 Task: Reserve a 4-hour wine and painting party for a fun and artistic experience.
Action: Mouse pressed left at (594, 231)
Screenshot: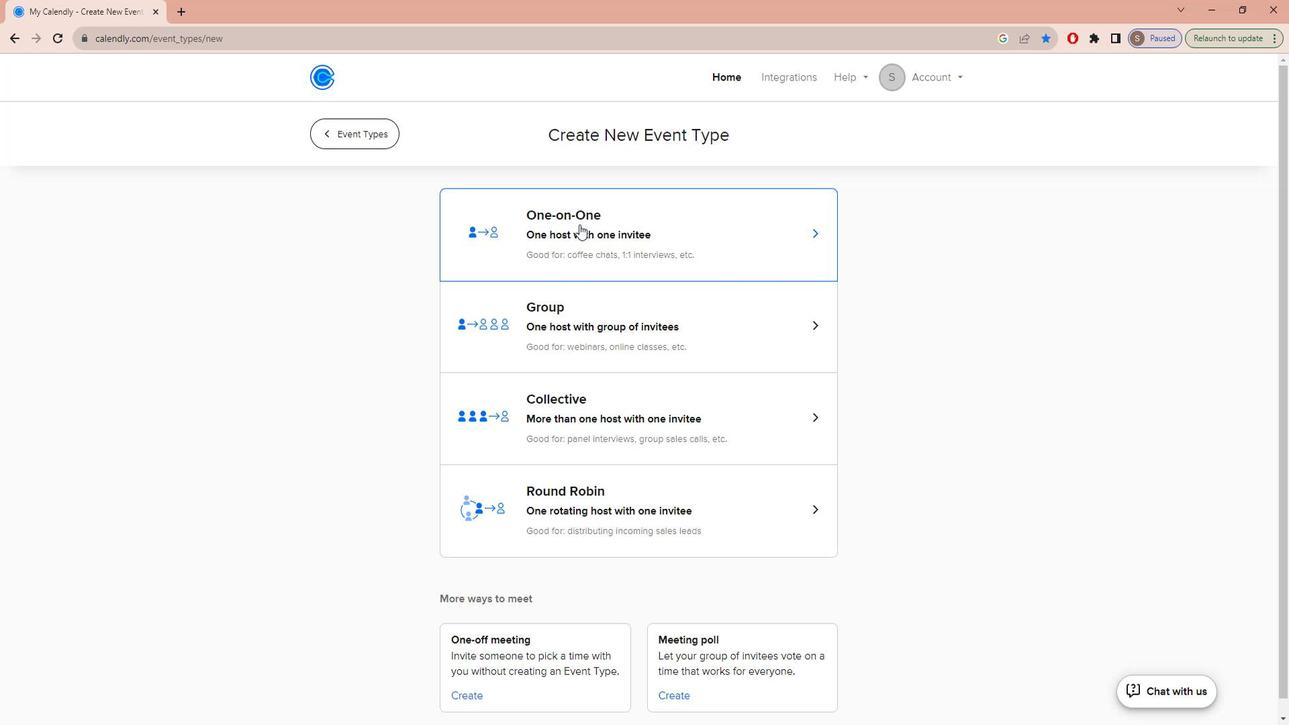 
Action: Key pressed w<Key.caps_lock>INE<Key.space>AND<Key.space>P<Key.caps_lock><Key.backspace>p<Key.caps_lock>AINTING<Key.space><Key.caps_lock>p<Key.caps_lock>ARTY<Key.space>
Screenshot: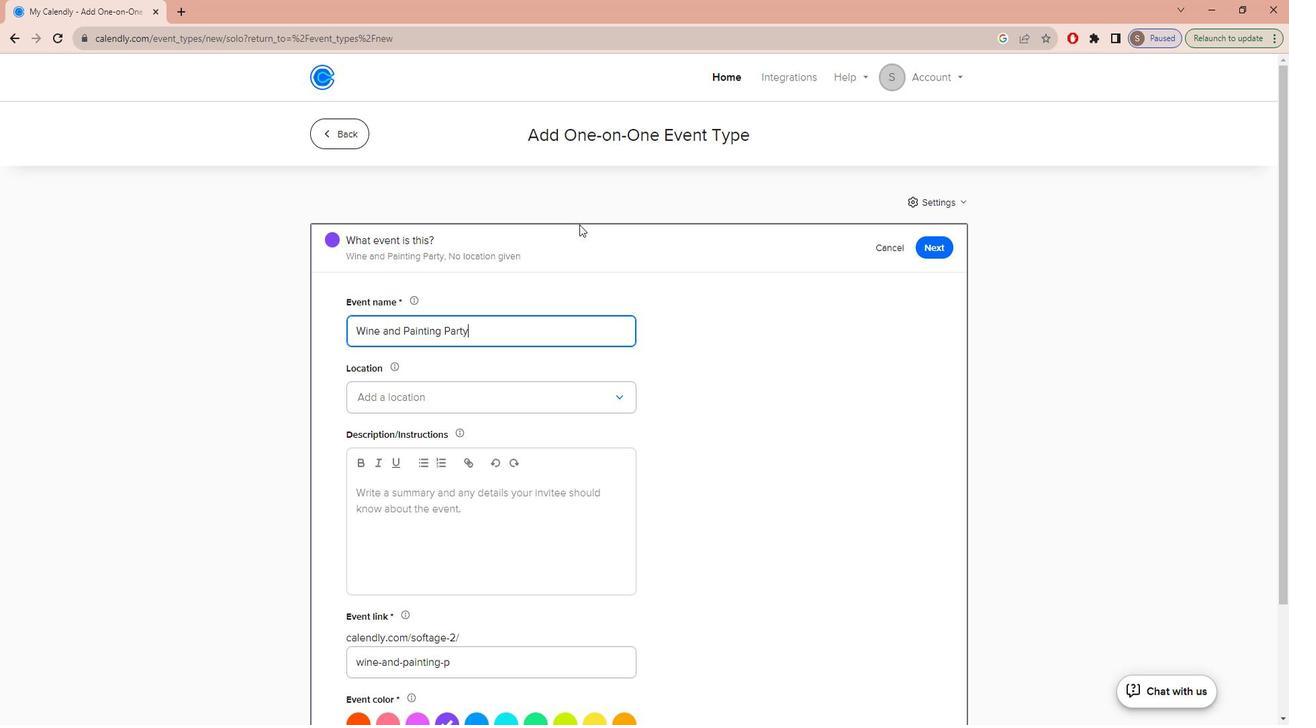 
Action: Mouse moved to (546, 395)
Screenshot: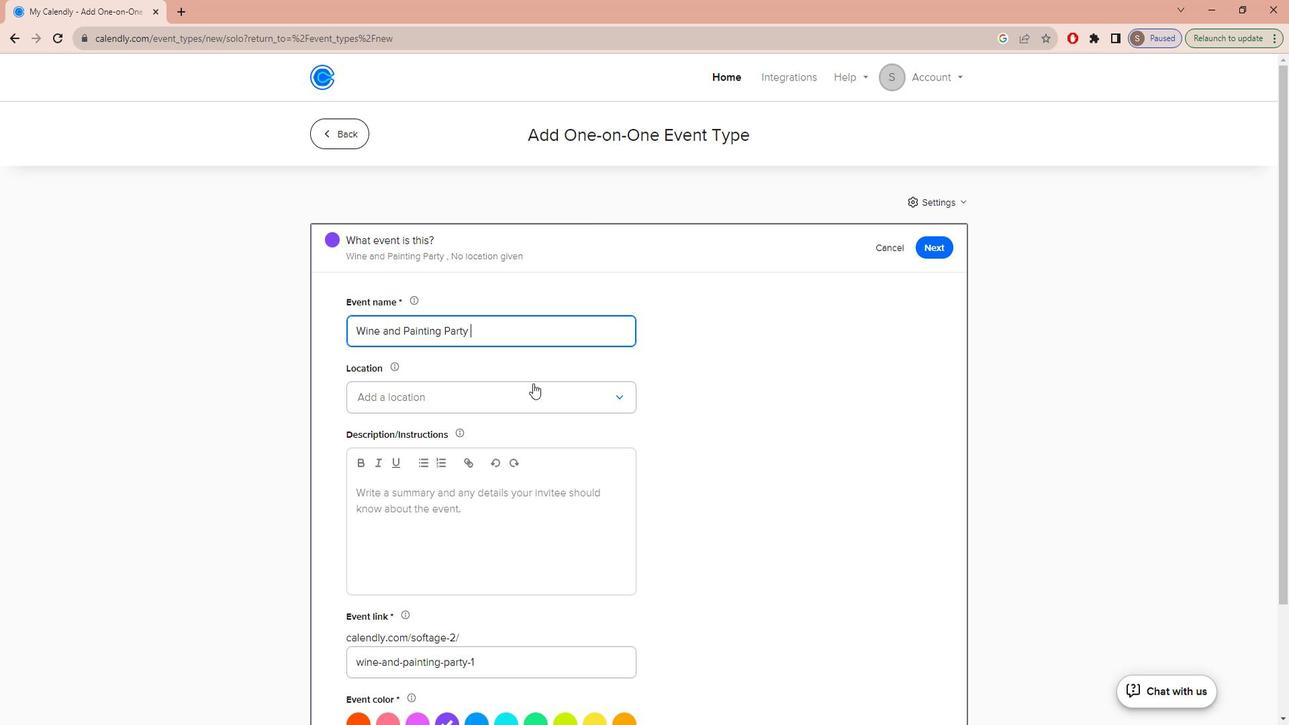 
Action: Mouse pressed left at (546, 395)
Screenshot: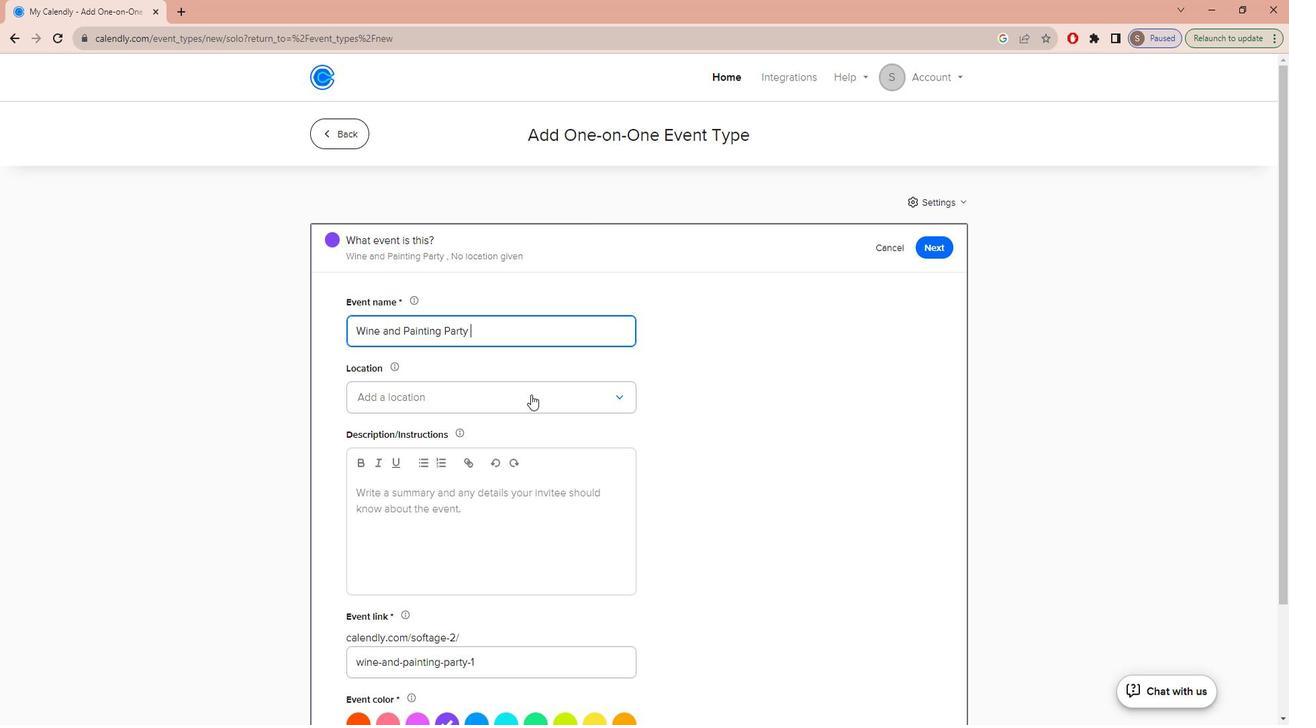
Action: Mouse moved to (539, 437)
Screenshot: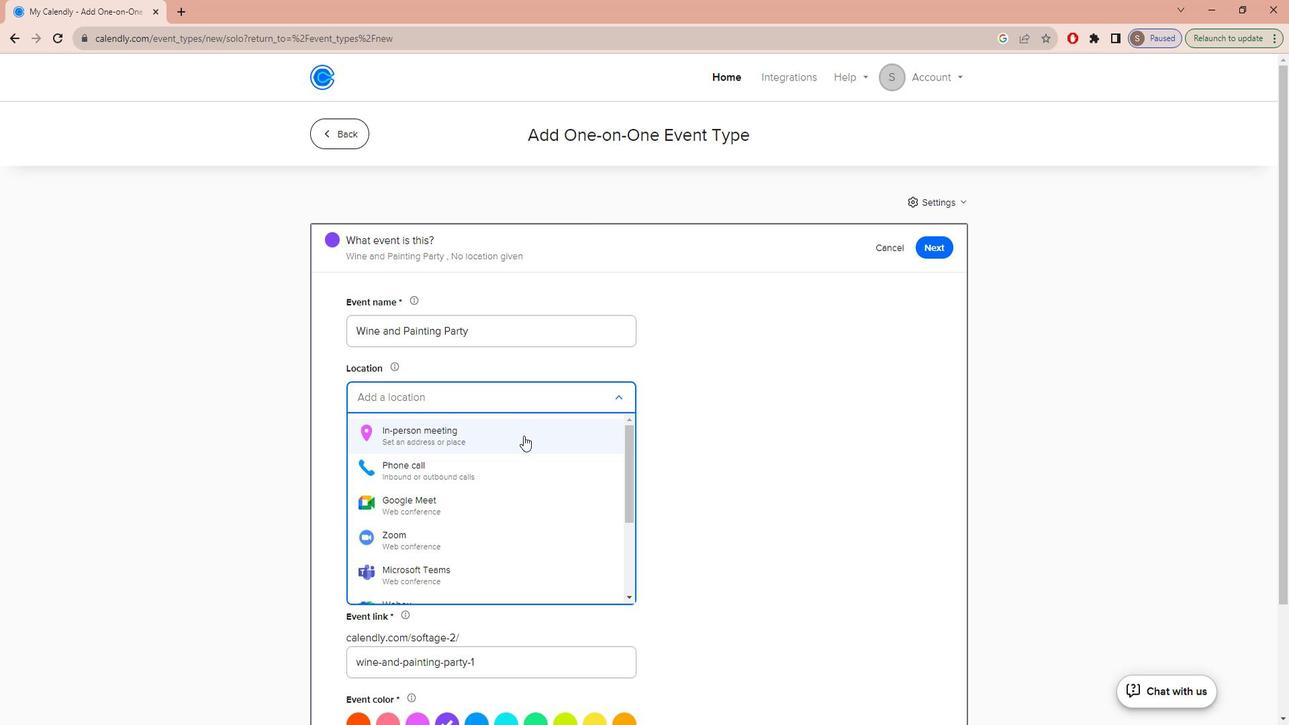 
Action: Mouse pressed left at (539, 437)
Screenshot: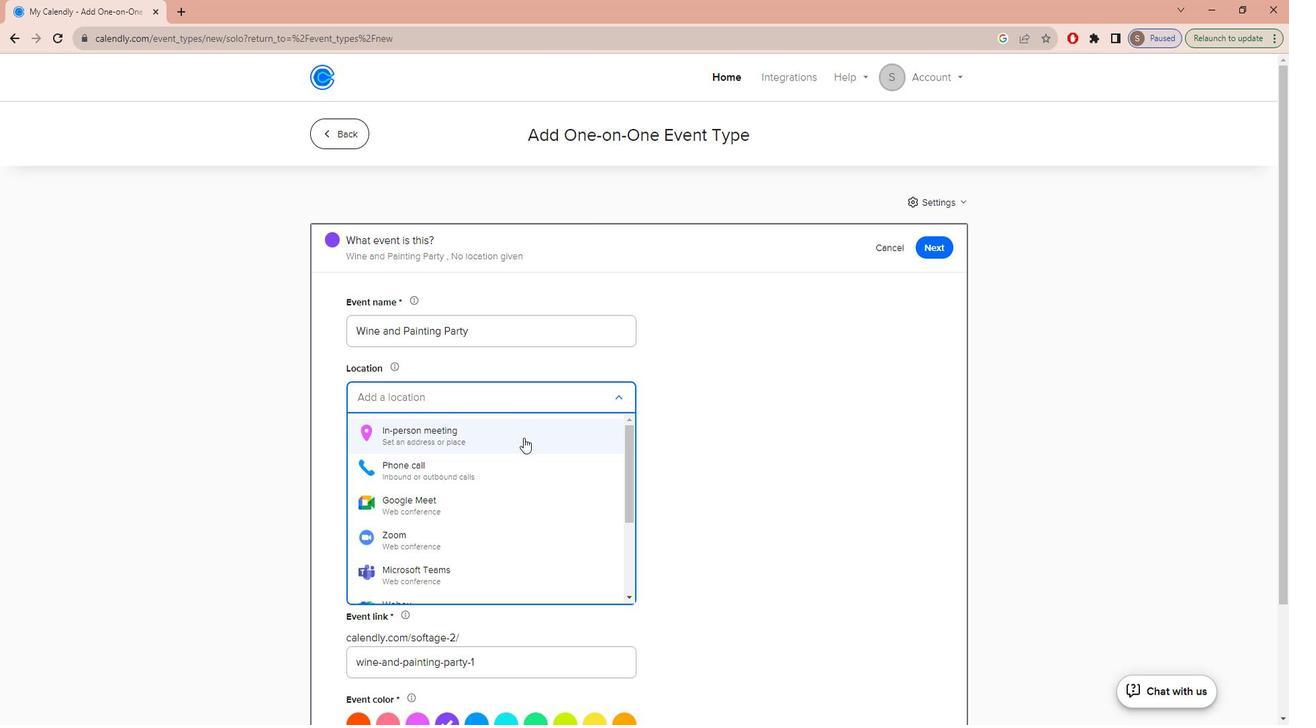 
Action: Mouse moved to (576, 247)
Screenshot: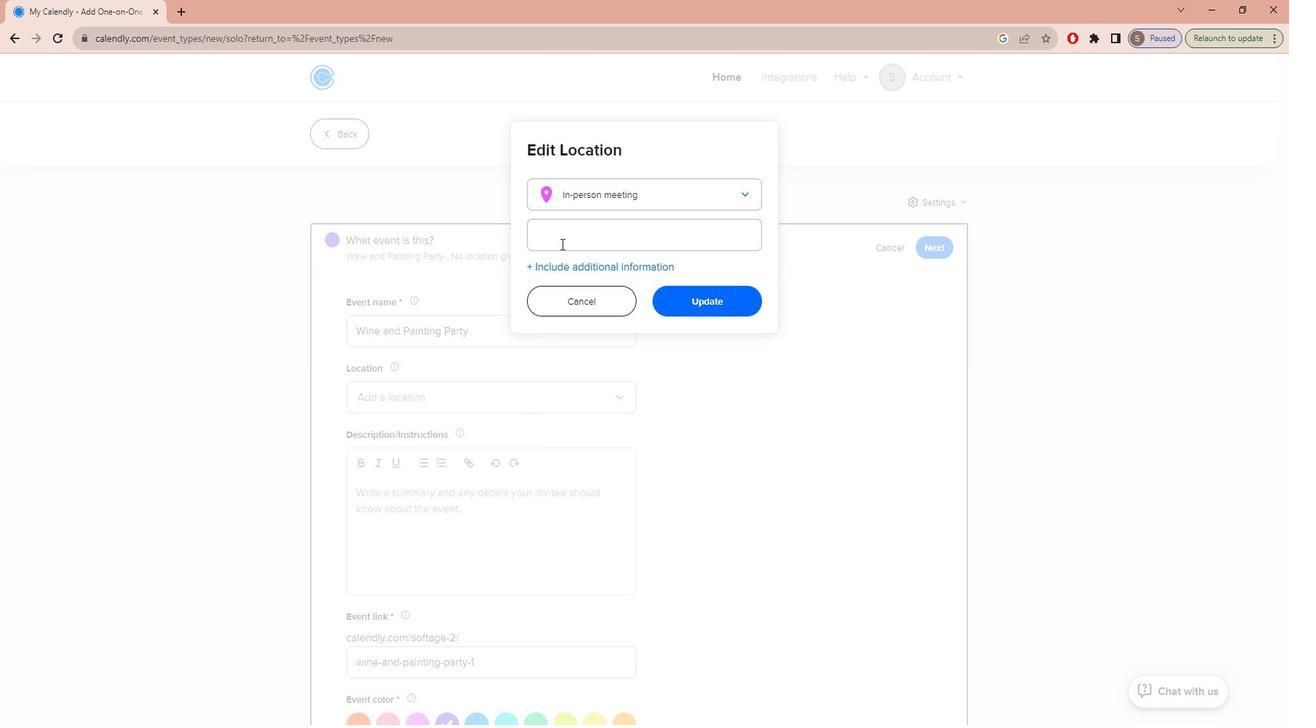 
Action: Mouse pressed left at (576, 247)
Screenshot: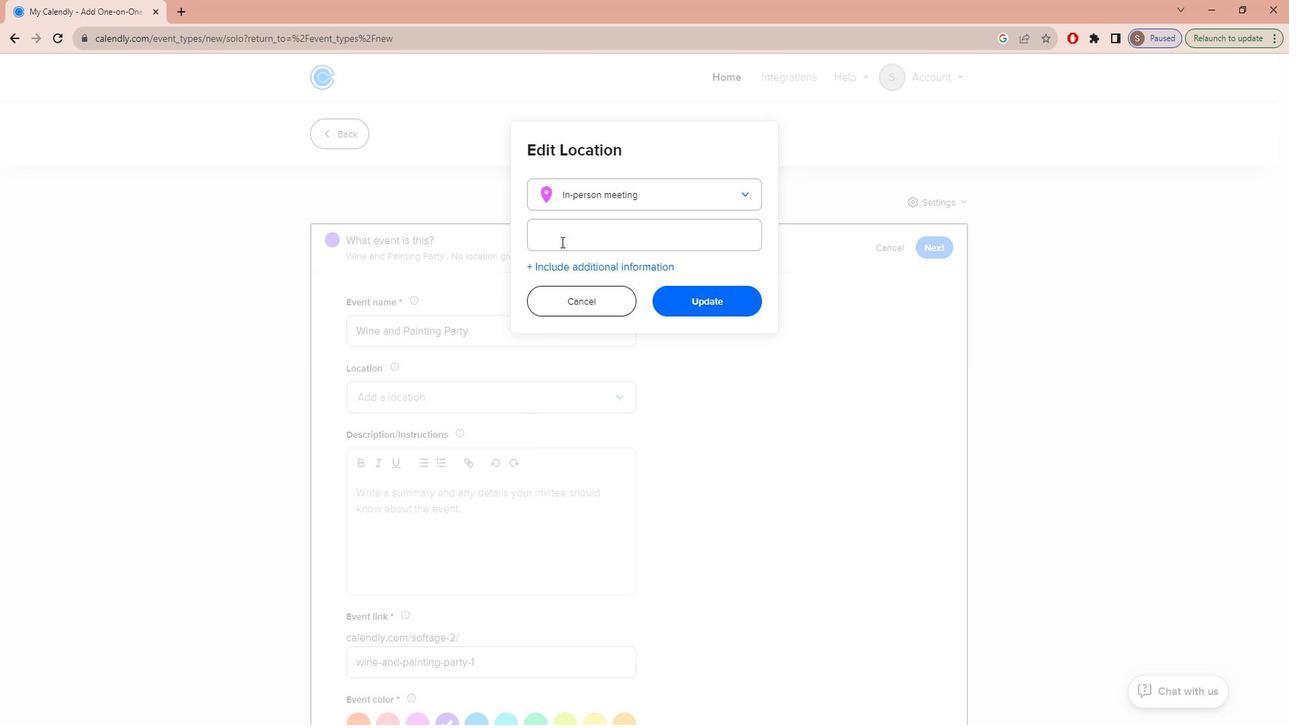 
Action: Key pressed <Key.caps_lock>m<Key.caps_lock>USCLE<Key.space><Key.caps_lock>s<Key.caps_lock>HOALS<Key.space><Key.caps_lock>s<Key.caps_lock>OUND<Key.space><Key.caps_lock>s<Key.caps_lock>TUDIO,<Key.space><Key.caps_lock>a<Key.caps_lock>LABAMA,<Key.space><Key.caps_lock>usa
Screenshot: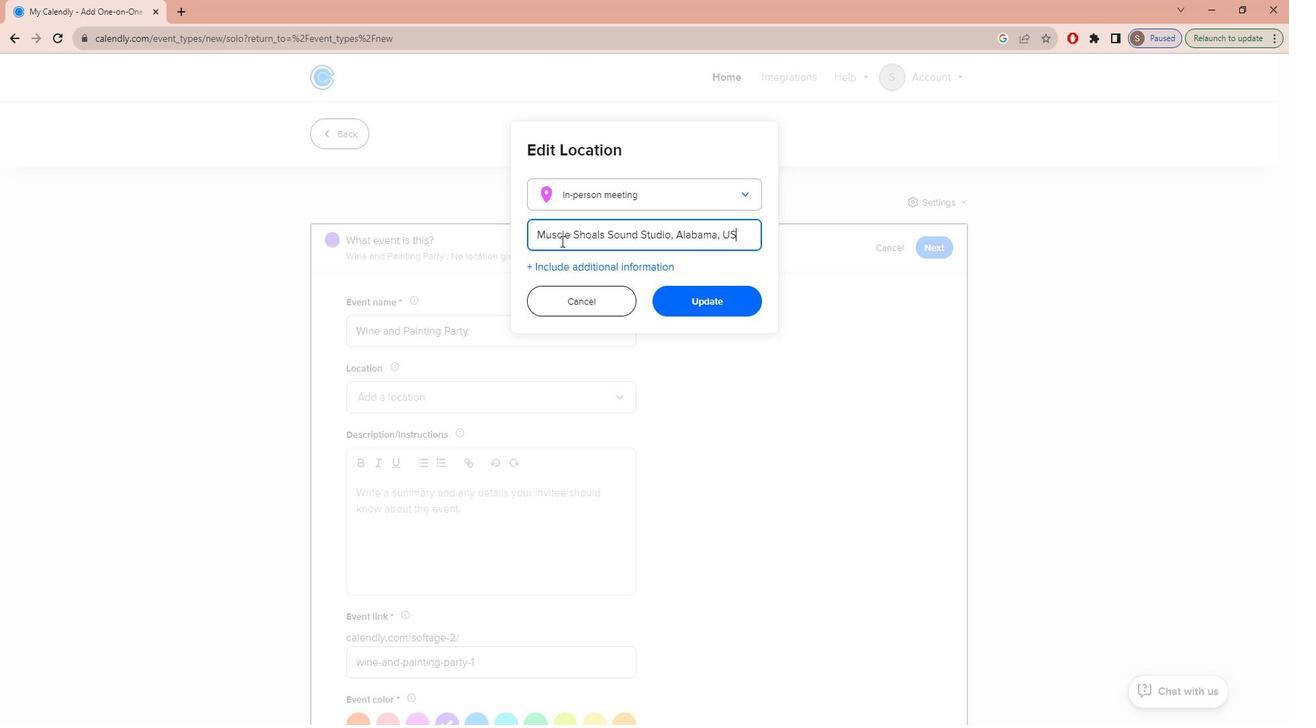 
Action: Mouse moved to (739, 305)
Screenshot: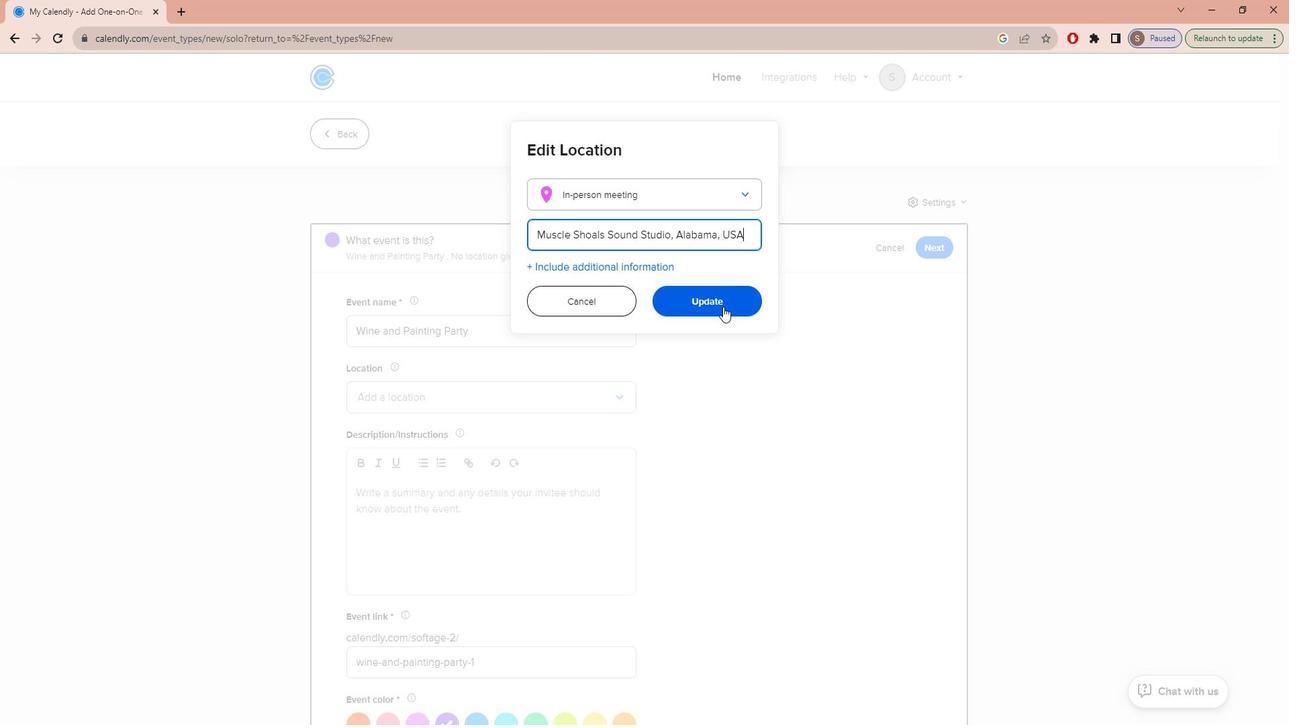 
Action: Mouse pressed left at (739, 305)
Screenshot: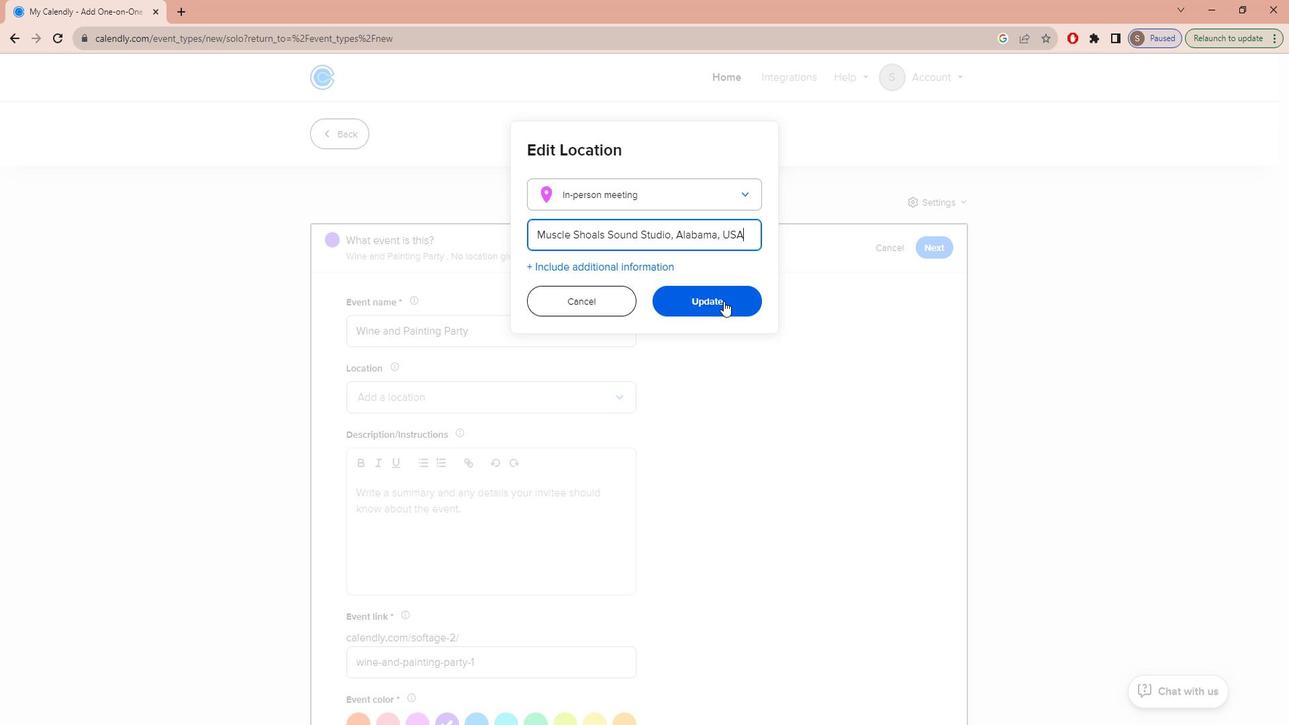 
Action: Mouse moved to (519, 540)
Screenshot: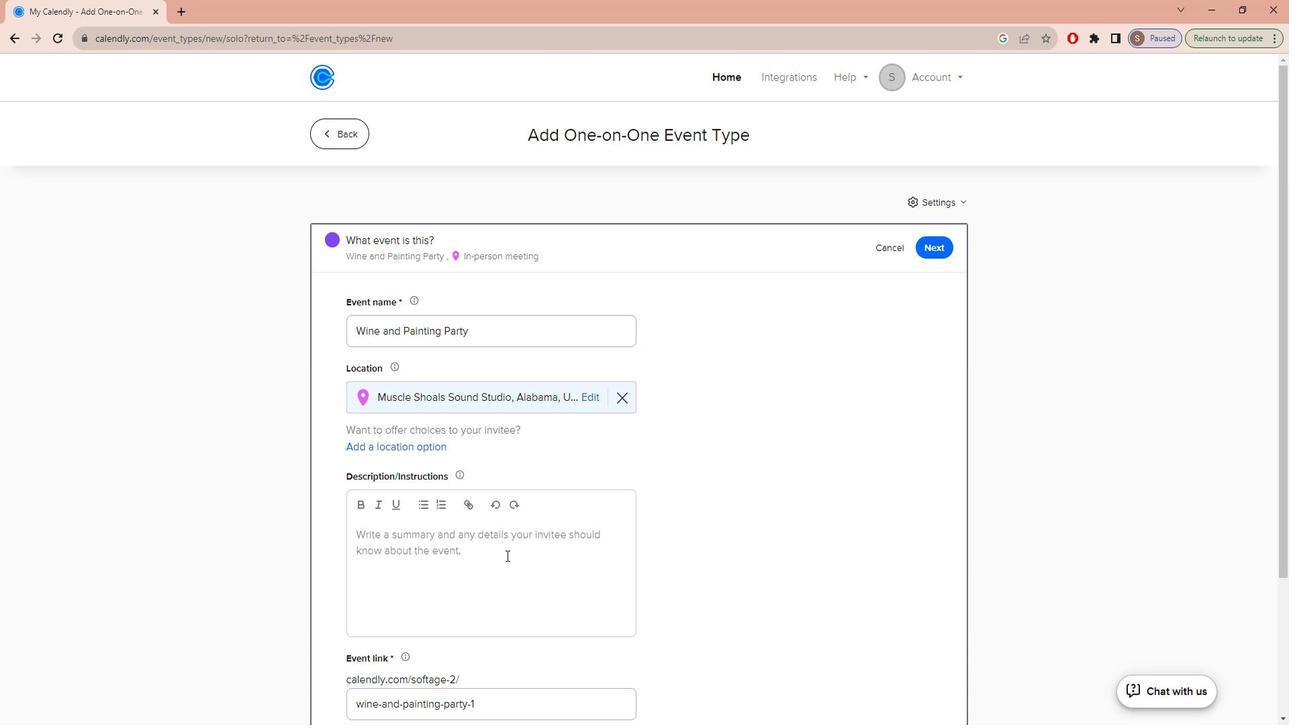 
Action: Mouse pressed left at (519, 540)
Screenshot: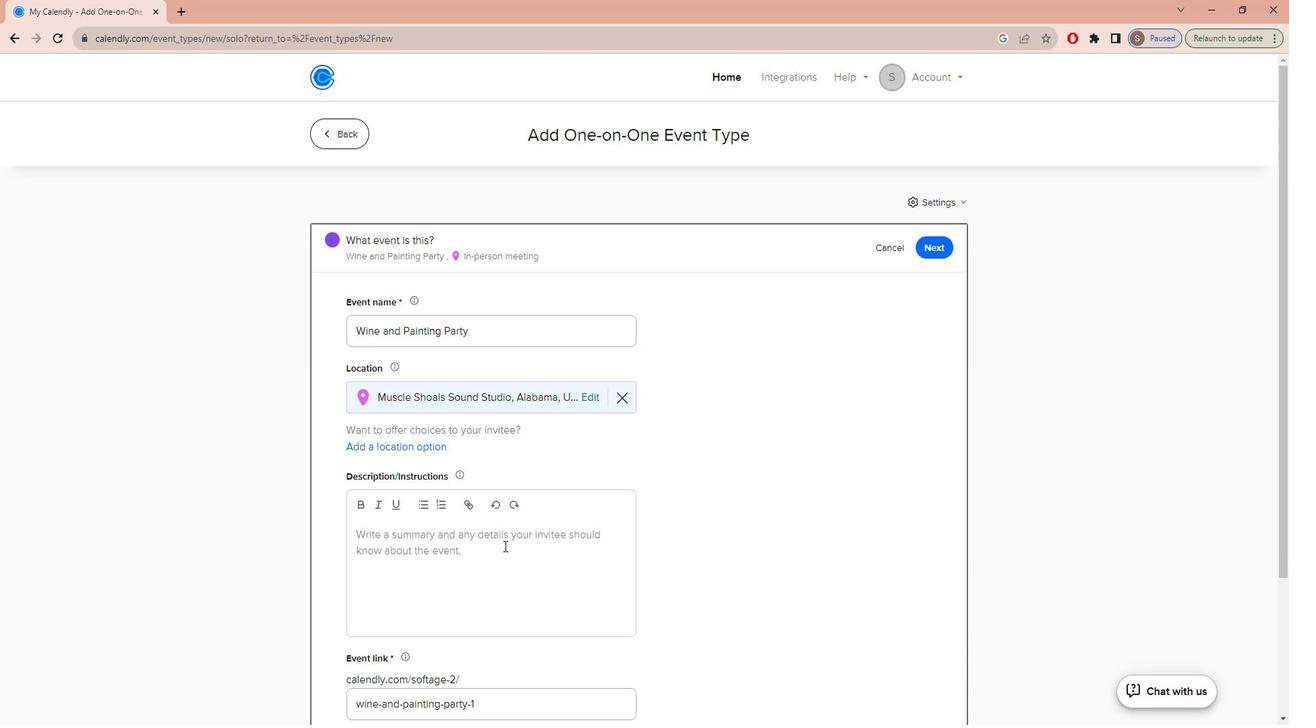 
Action: Key pressed <Key.caps_lock>J<Key.caps_lock>oi<Key.space><Key.backspace><Key.backspace><Key.backspace><Key.backspace>j<Key.caps_lock>OIN<Key.space>US<Key.space>FOR<Key.space>A<Key.space>FUN<Key.space>AND<Key.space>ARTISTIC<Key.space>EXPERIENCE<Key.space>AT<Key.space>OUR<Key.space><Key.caps_lock>w<Key.caps_lock>INE<Key.space>AND<Key.space><Key.caps_lock>p<Key.caps_lock>AINTING<Key.space><Key.caps_lock>p<Key.caps_lock>ARTY<Key.shift>!<Key.space><Key.caps_lock>u<Key.caps_lock>NLEASH<Key.space>YOUR<Key.space>CREATIVITY<Key.space>WHILE<Key.space>SIPPING<Key.space>ON<Key.space>DELICIOUS<Key.space>WINE<Key.space>AND<Key.space>CREATIVITY<Key.space>YU<Key.backspace>OUR<Key.space>OWN<Key.space>MASTERPIECE.<Key.space><Key.caps_lock>n<Key.caps_lock>O<Key.space>PRIOR<Key.space>PAINTING<Key.space>EXPERIENCE<Key.space>IS<Key.space>NECESSARY,<Key.space>AS<Key.space>OUR<Key.space>TALENTED<Key.space>INSTRUCTOR<Key.space>WILL<Key.space>GUIDE<Key.space>YOU<Key.space>THROUGH<Key.space>THE<Key.space>PROCESS<Key.space>STEP<Key.space>BY<Key.space>STEP.<Key.space>
Screenshot: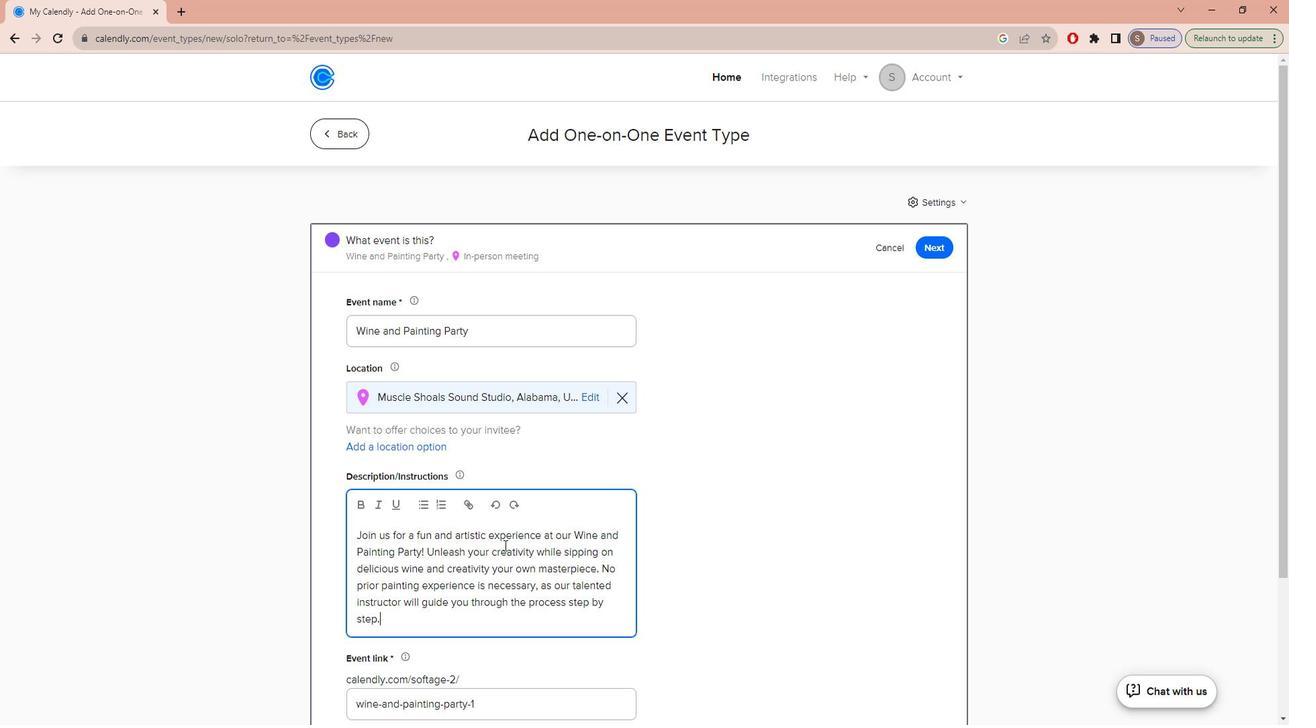 
Action: Mouse moved to (720, 632)
Screenshot: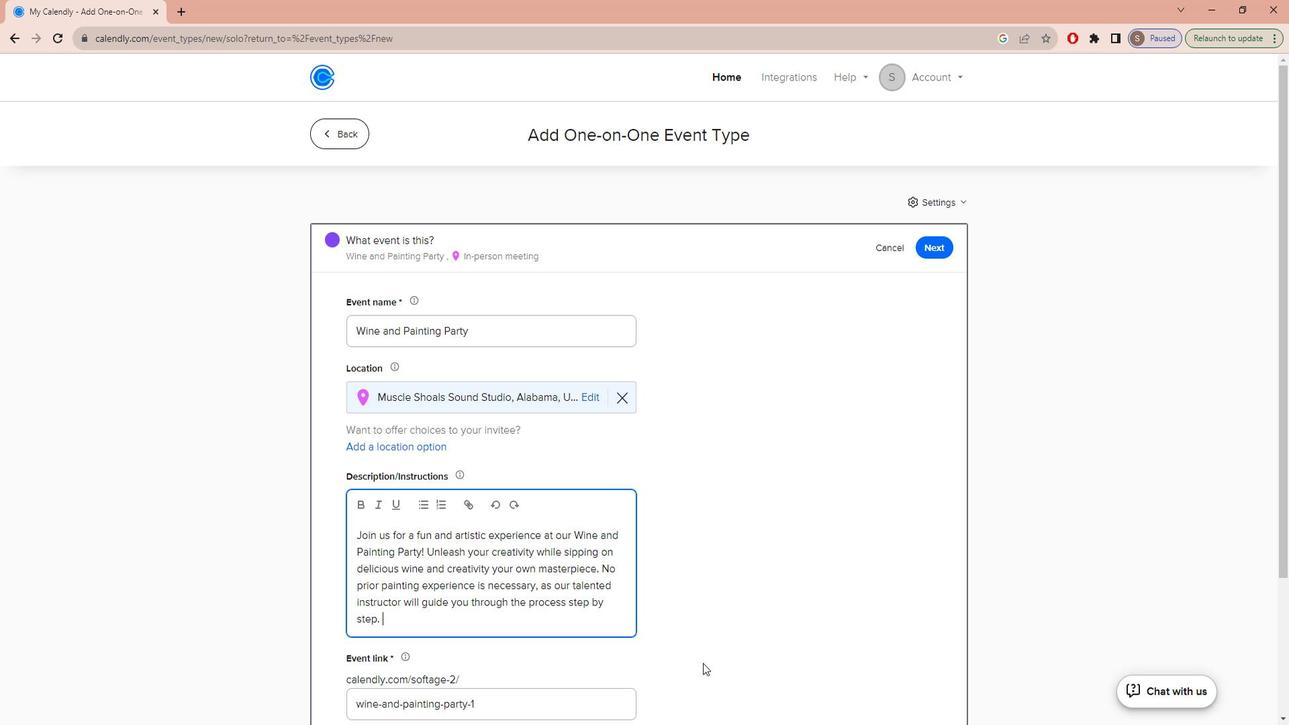 
Action: Mouse scrolled (720, 631) with delta (0, 0)
Screenshot: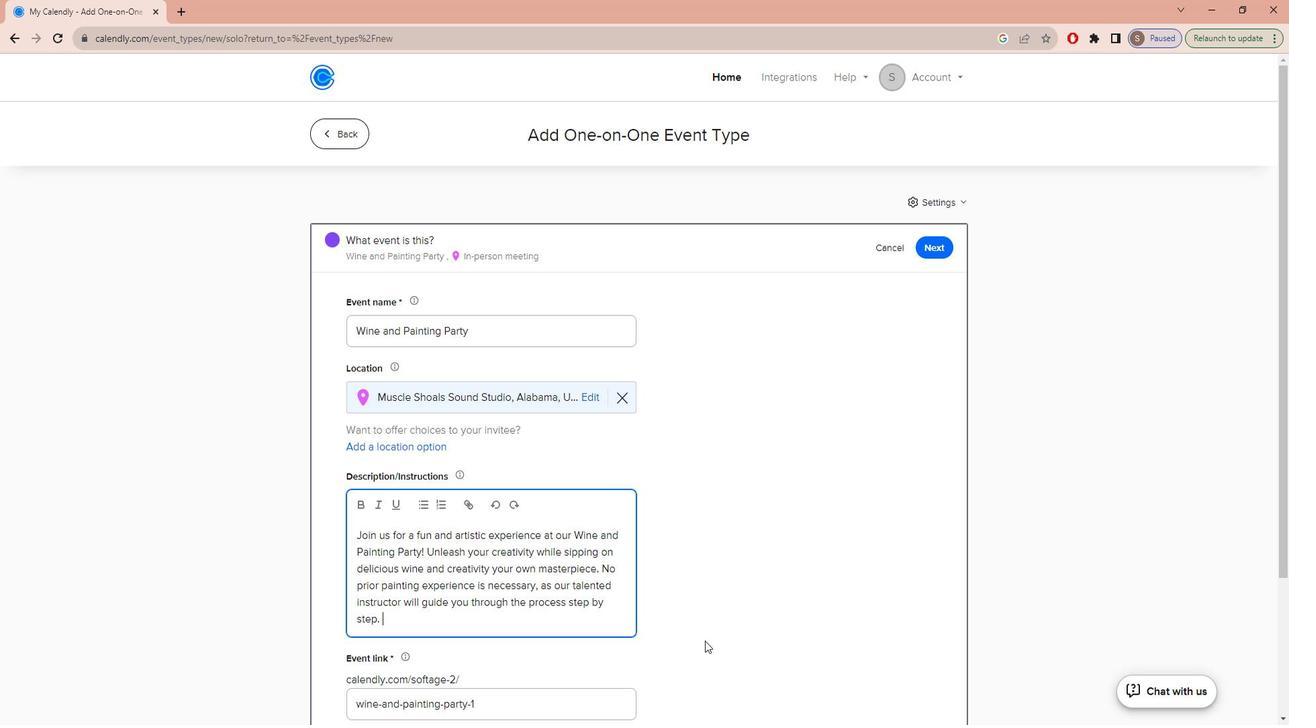 
Action: Mouse scrolled (720, 631) with delta (0, 0)
Screenshot: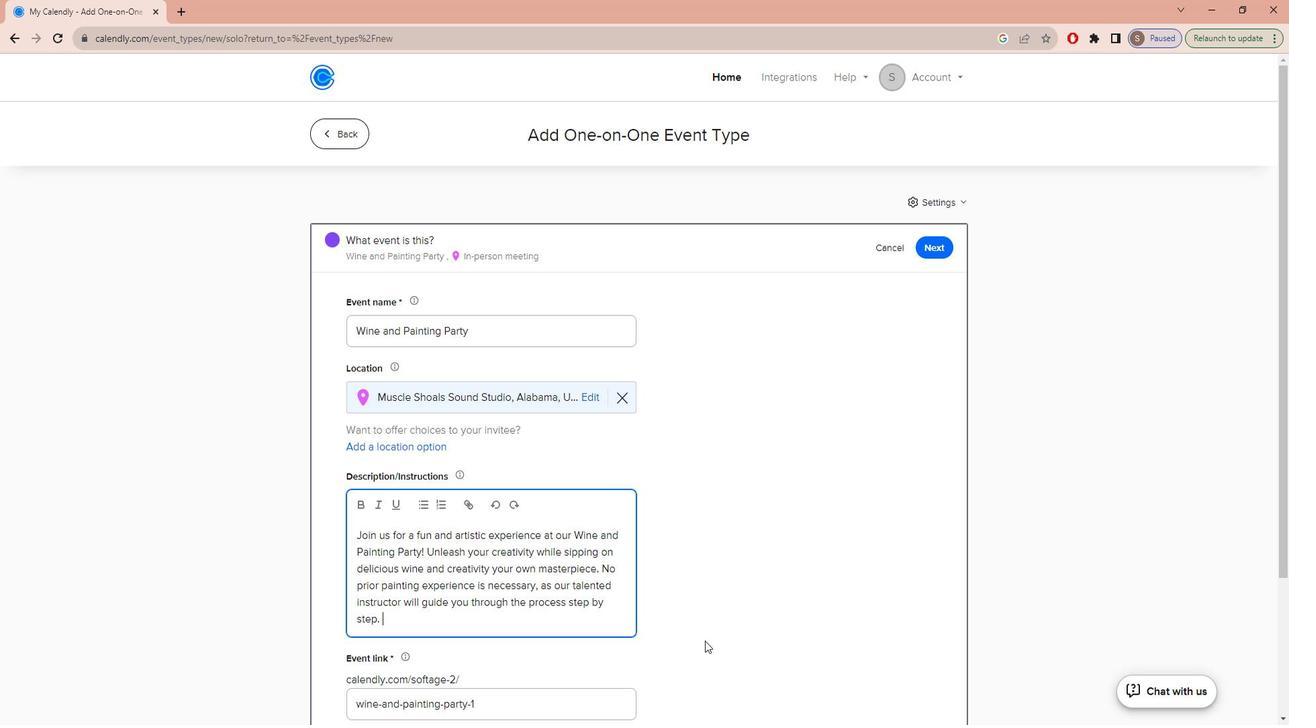 
Action: Mouse scrolled (720, 631) with delta (0, 0)
Screenshot: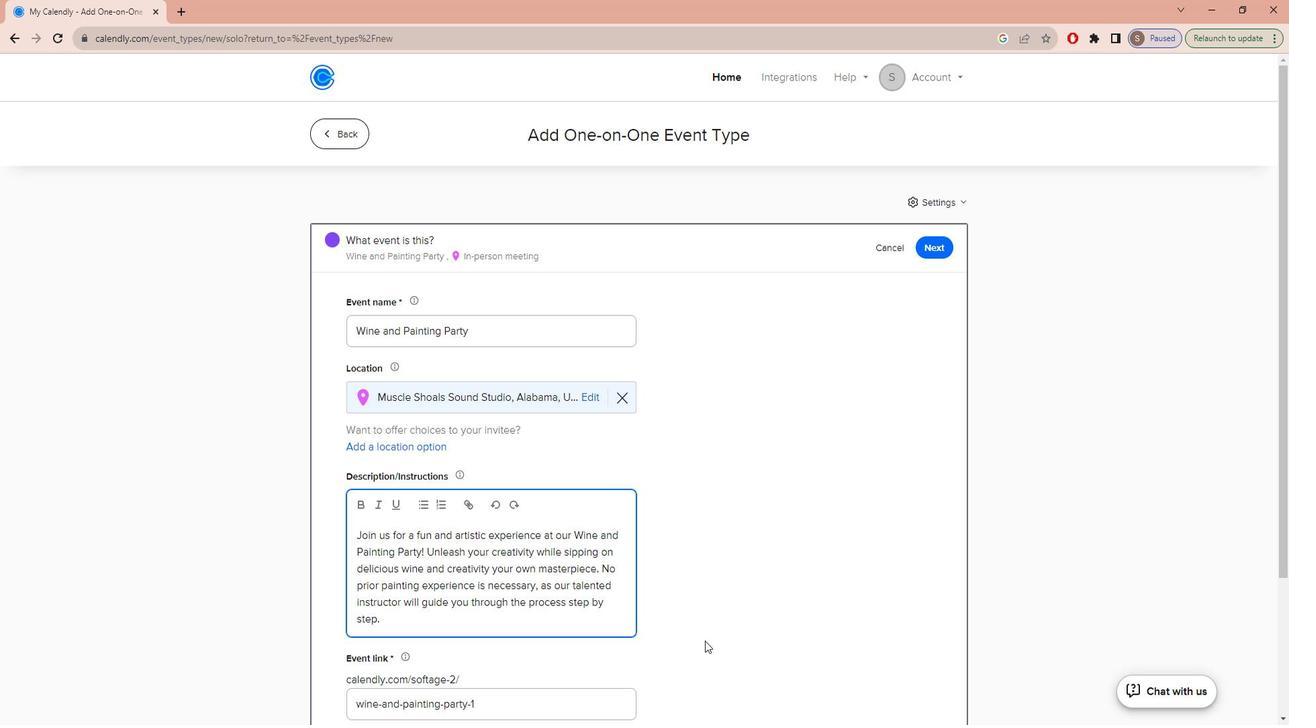 
Action: Mouse scrolled (720, 631) with delta (0, 0)
Screenshot: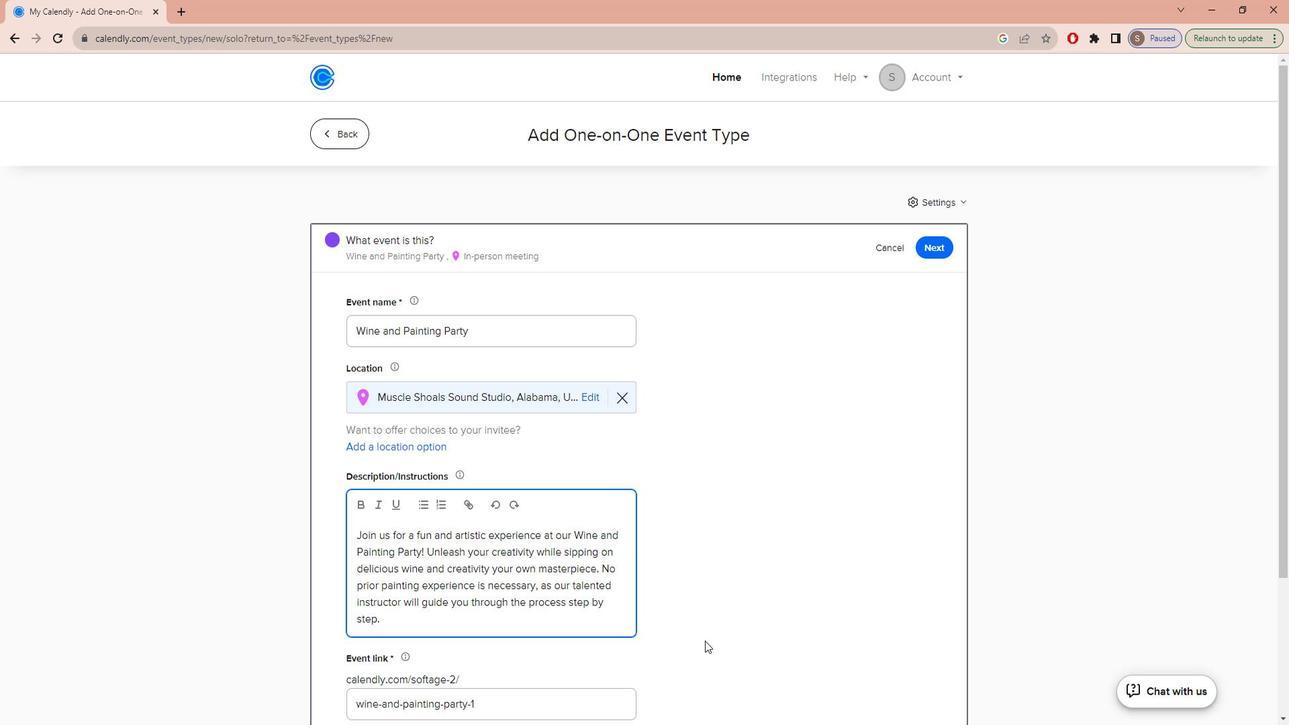 
Action: Mouse scrolled (720, 631) with delta (0, 0)
Screenshot: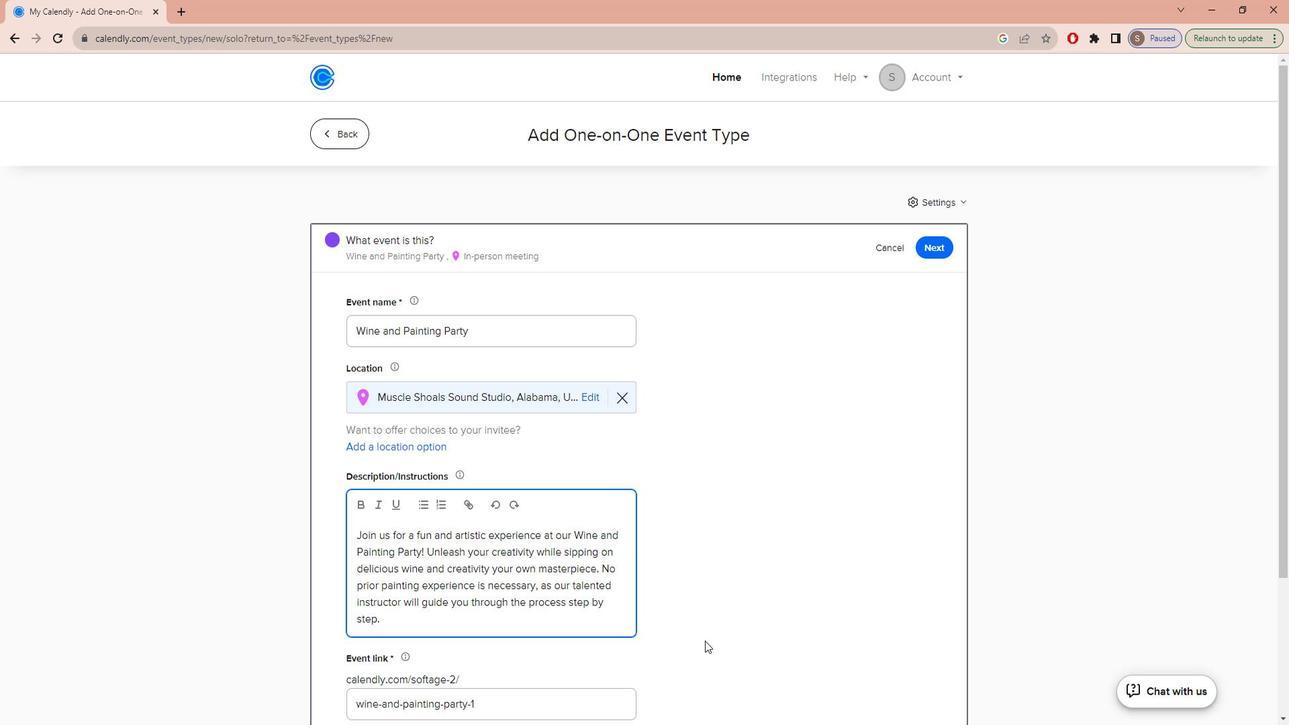 
Action: Mouse scrolled (720, 631) with delta (0, 0)
Screenshot: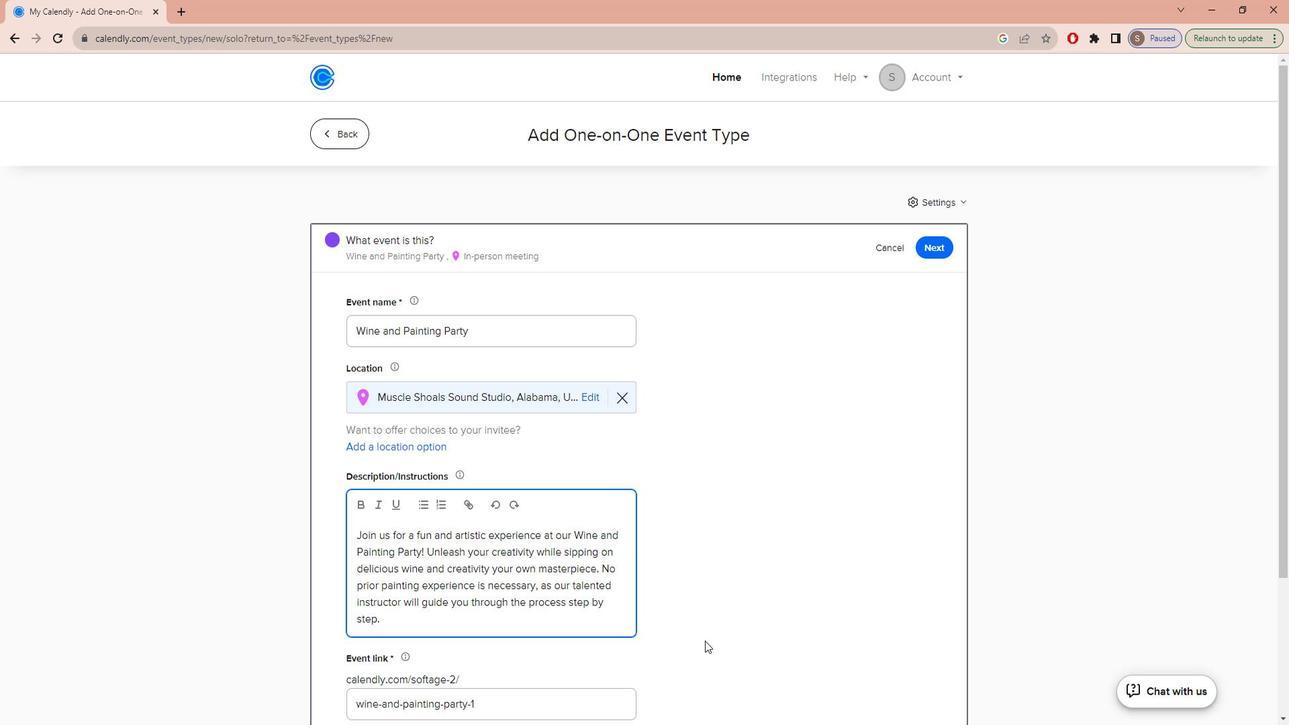 
Action: Mouse moved to (545, 584)
Screenshot: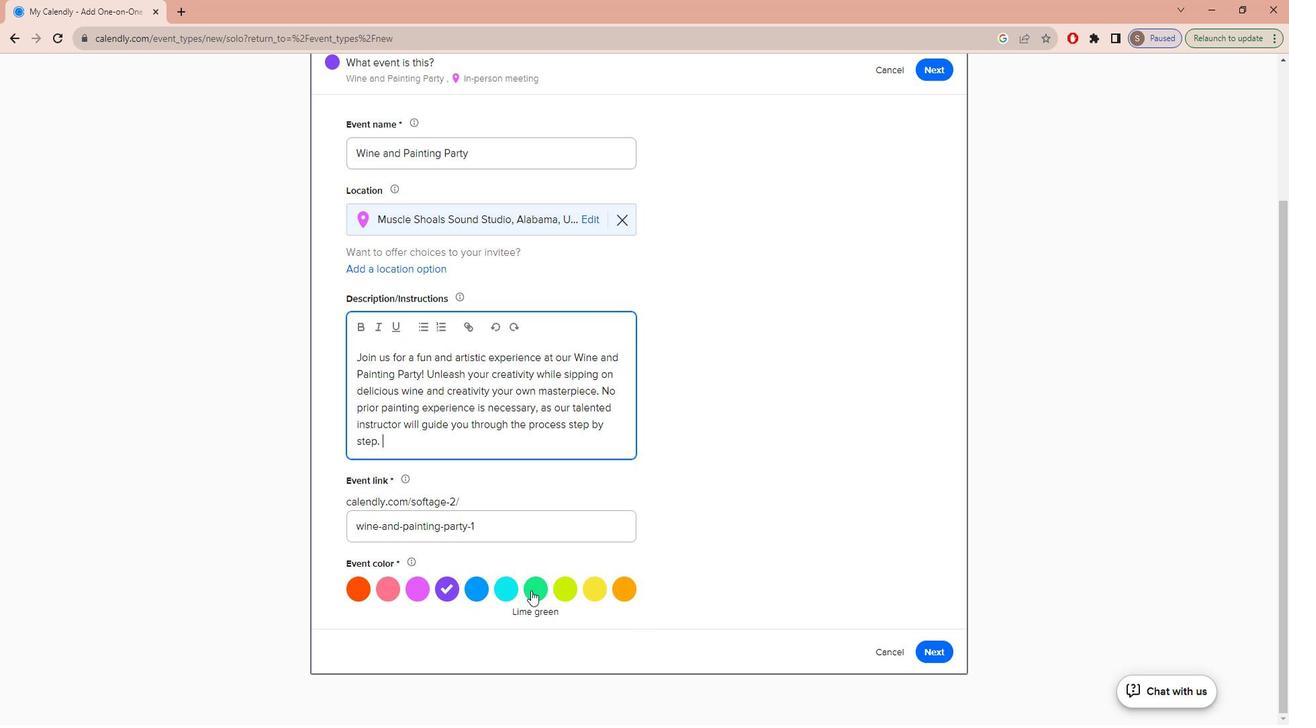 
Action: Mouse pressed left at (545, 584)
Screenshot: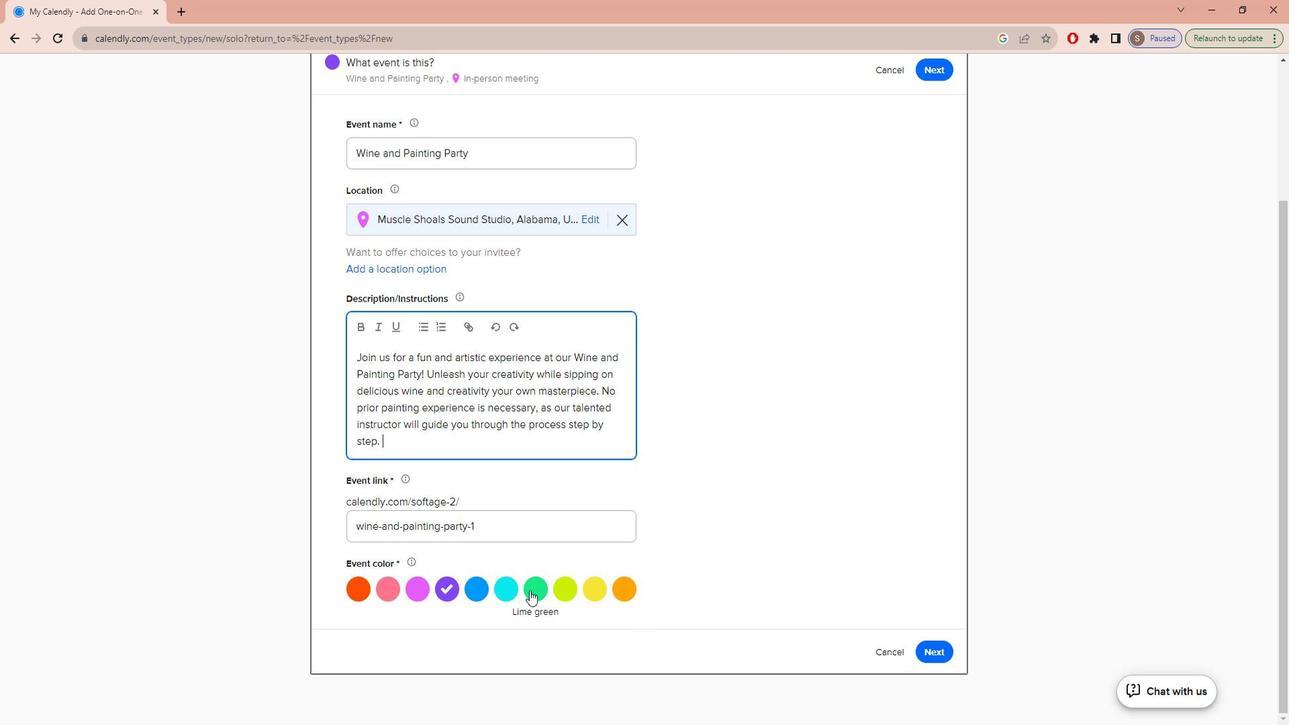 
Action: Mouse moved to (948, 643)
Screenshot: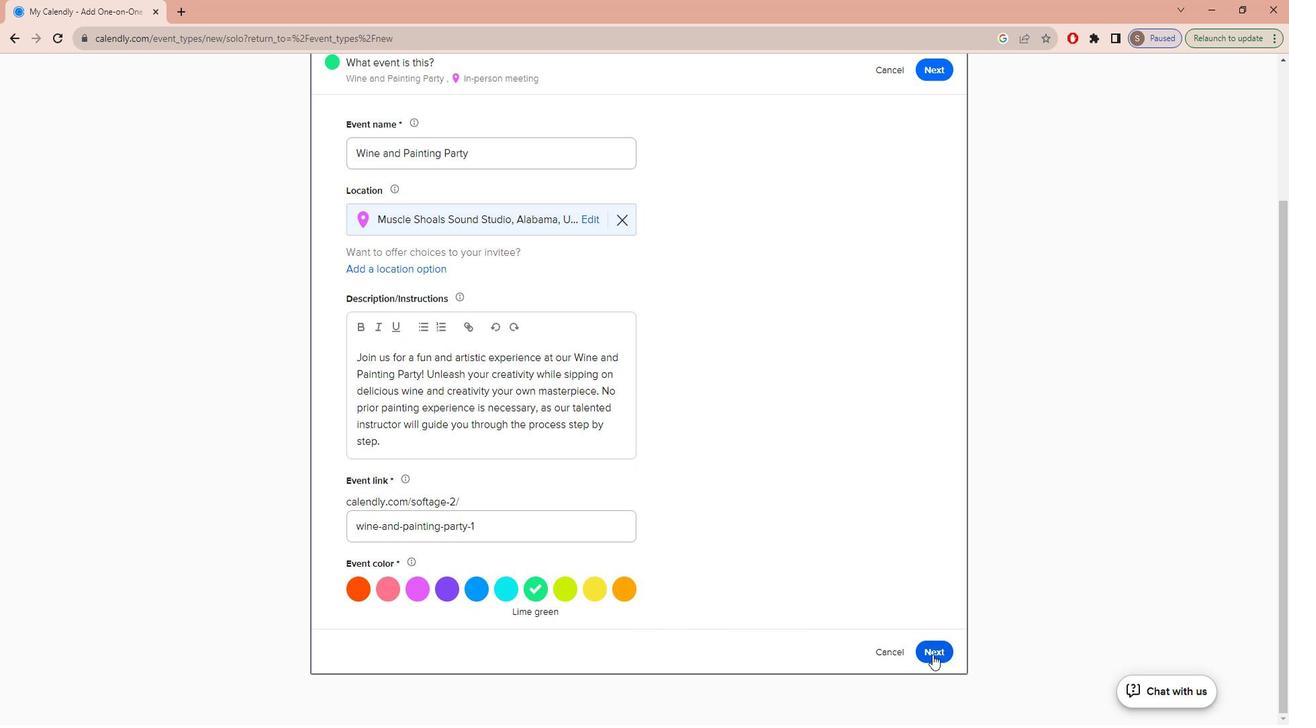 
Action: Mouse pressed left at (948, 643)
Screenshot: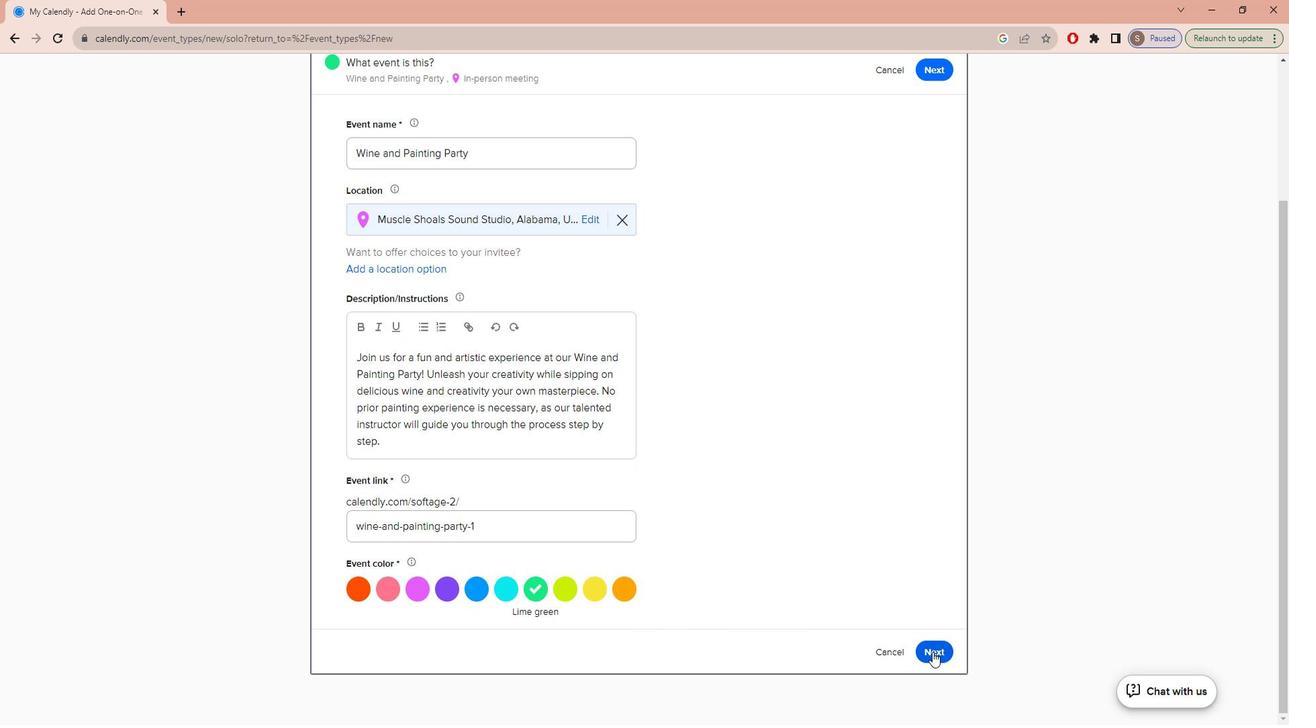 
Action: Mouse moved to (453, 408)
Screenshot: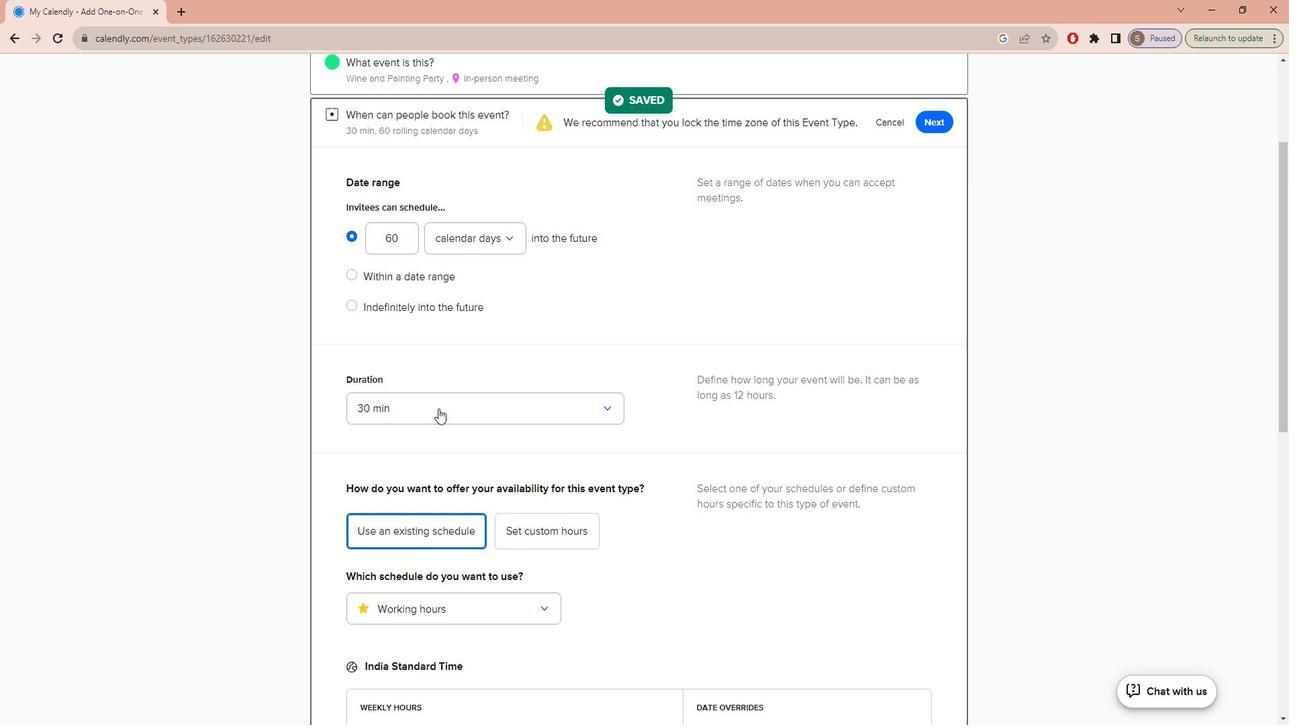 
Action: Mouse pressed left at (453, 408)
Screenshot: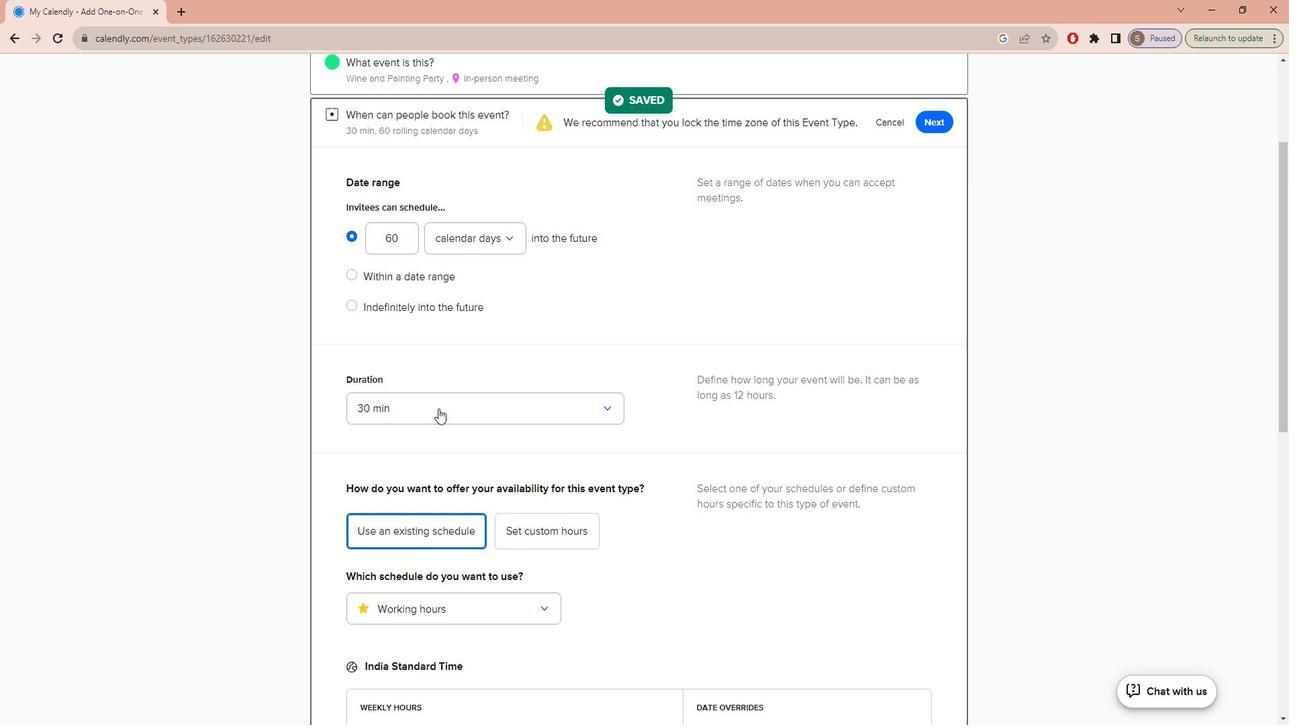 
Action: Mouse moved to (438, 541)
Screenshot: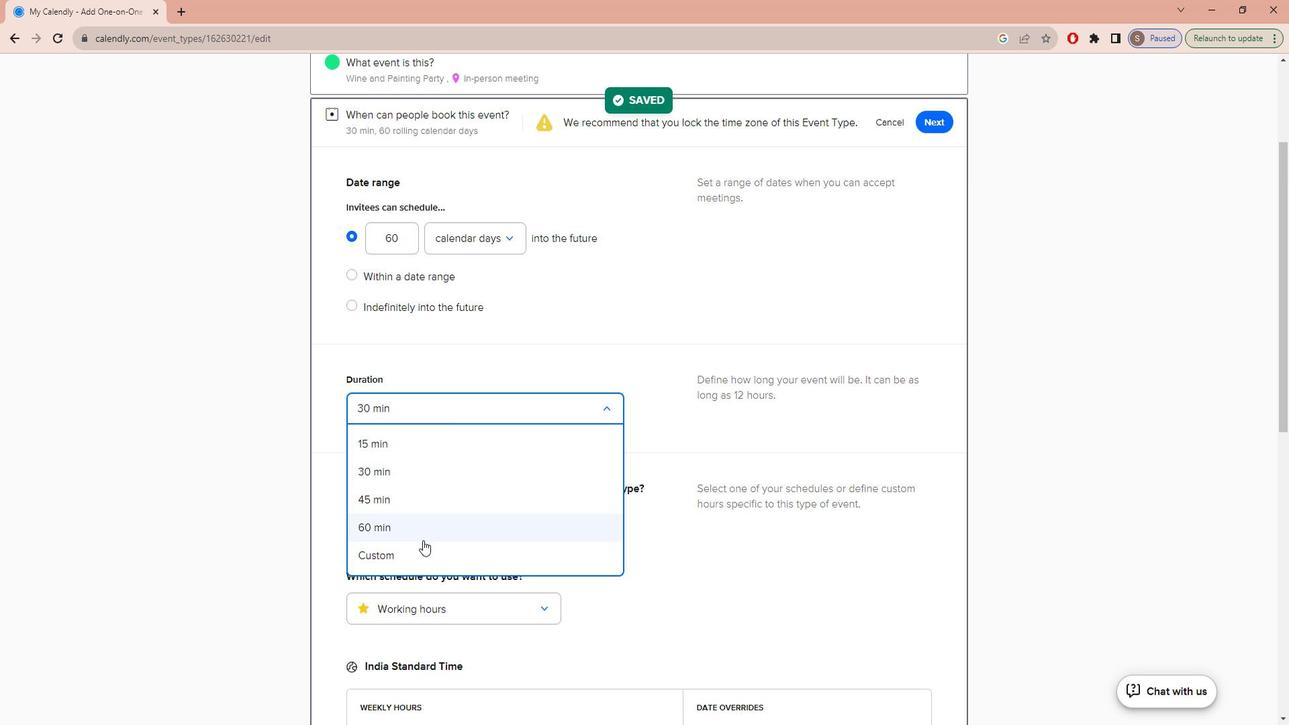 
Action: Mouse pressed left at (438, 541)
Screenshot: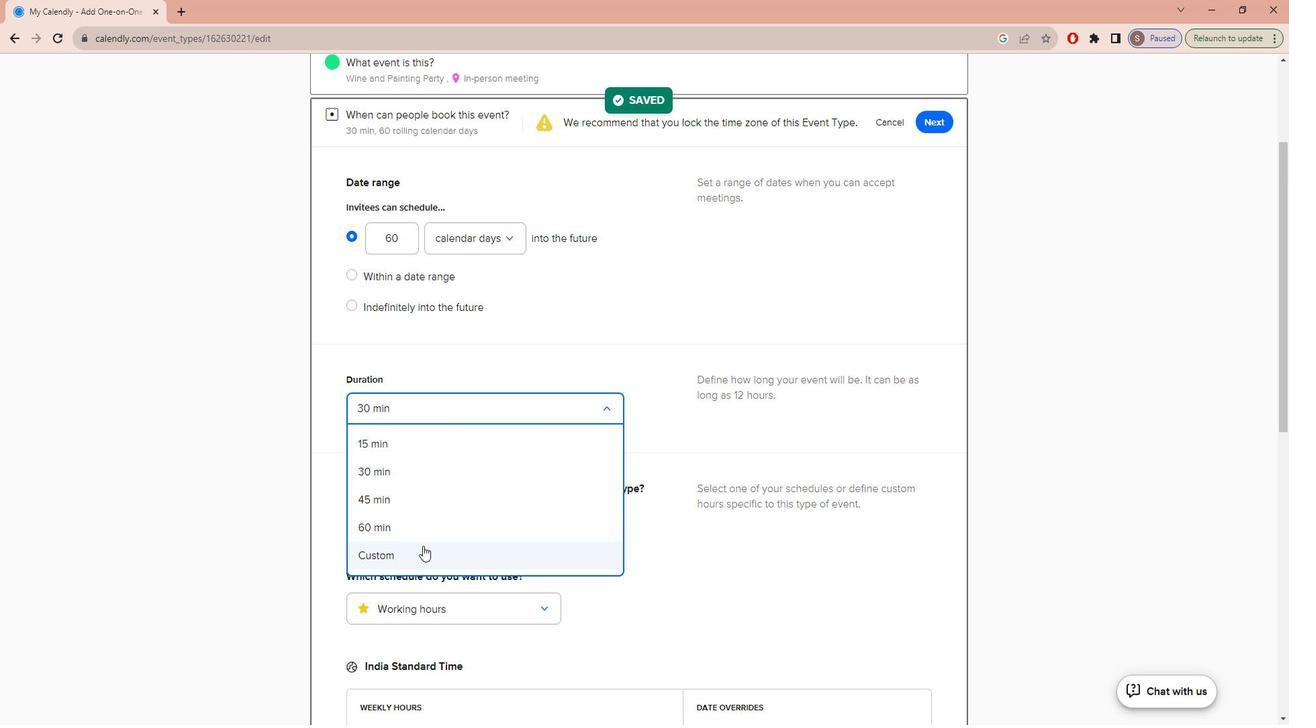 
Action: Mouse moved to (437, 441)
Screenshot: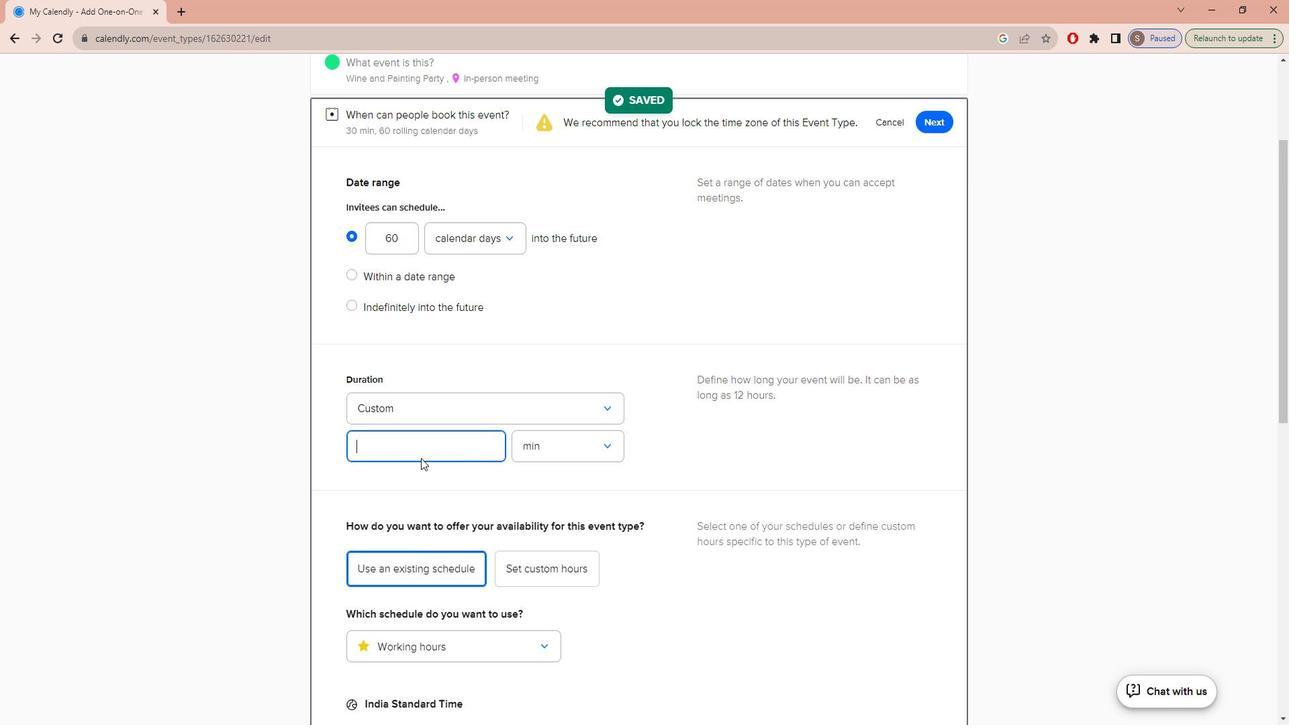 
Action: Key pressed 4
Screenshot: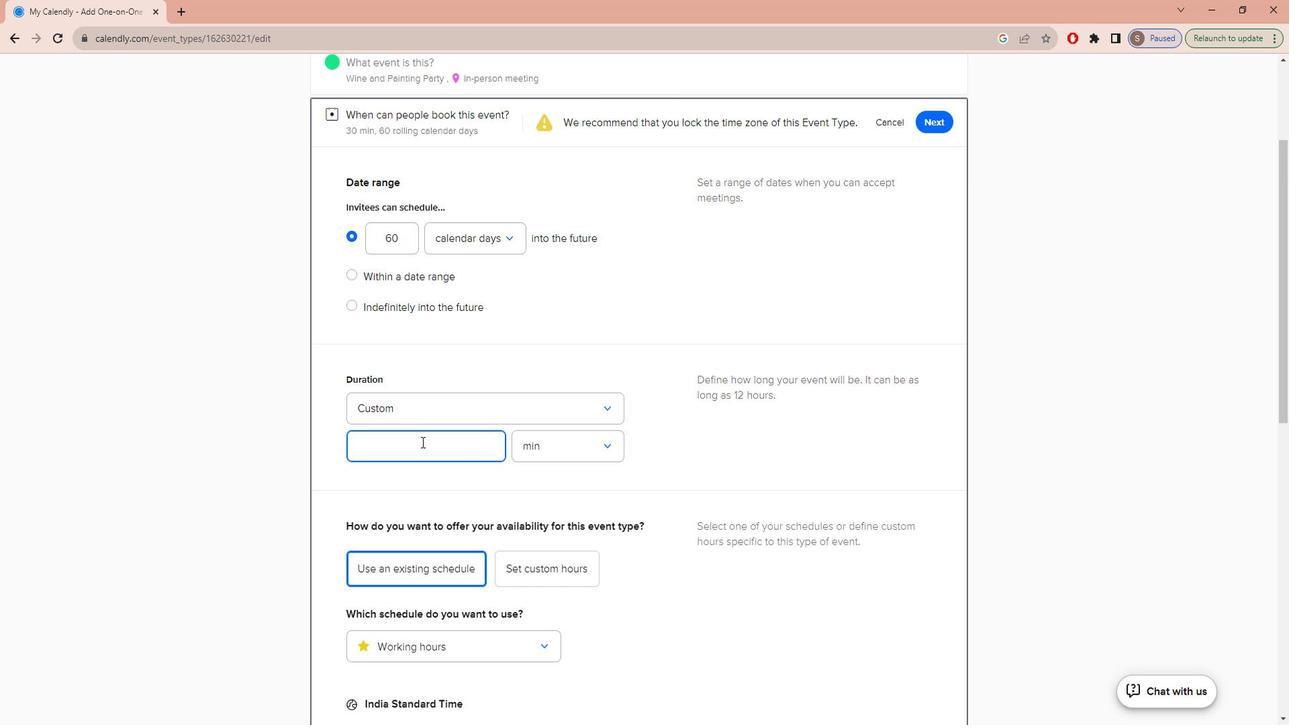 
Action: Mouse moved to (628, 434)
Screenshot: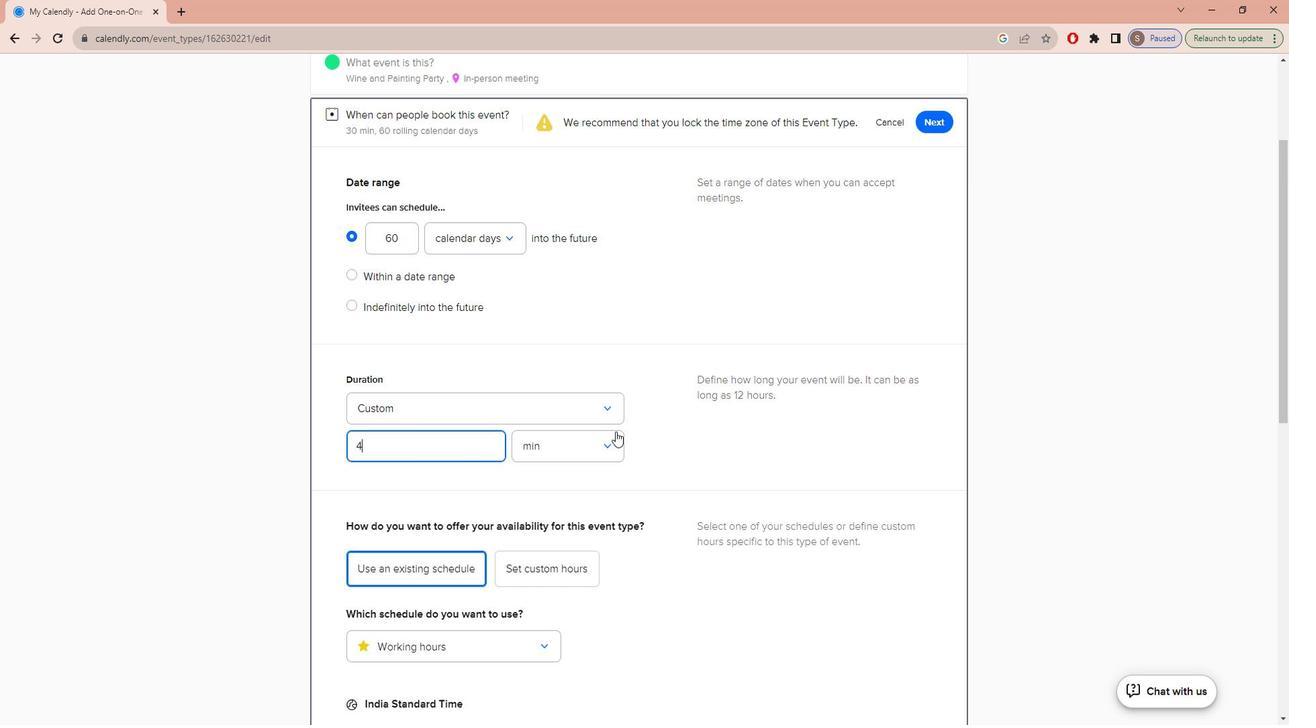 
Action: Mouse pressed left at (628, 434)
Screenshot: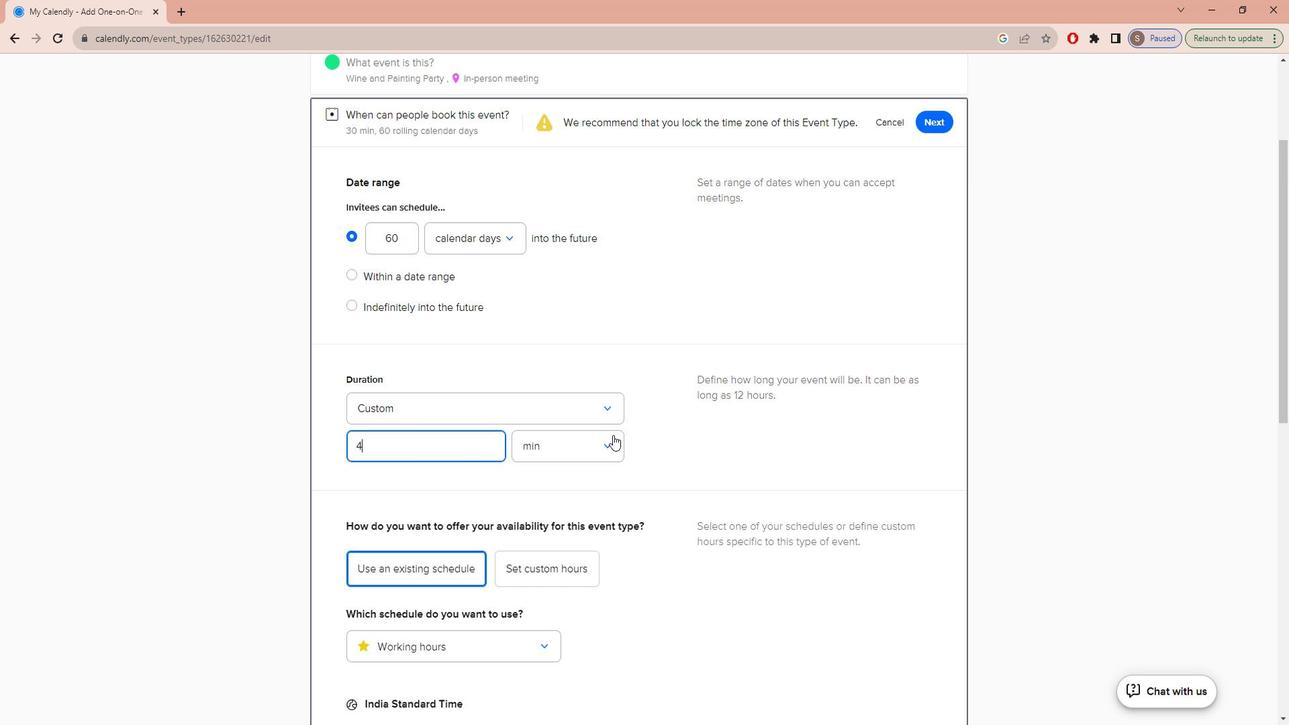 
Action: Mouse moved to (600, 510)
Screenshot: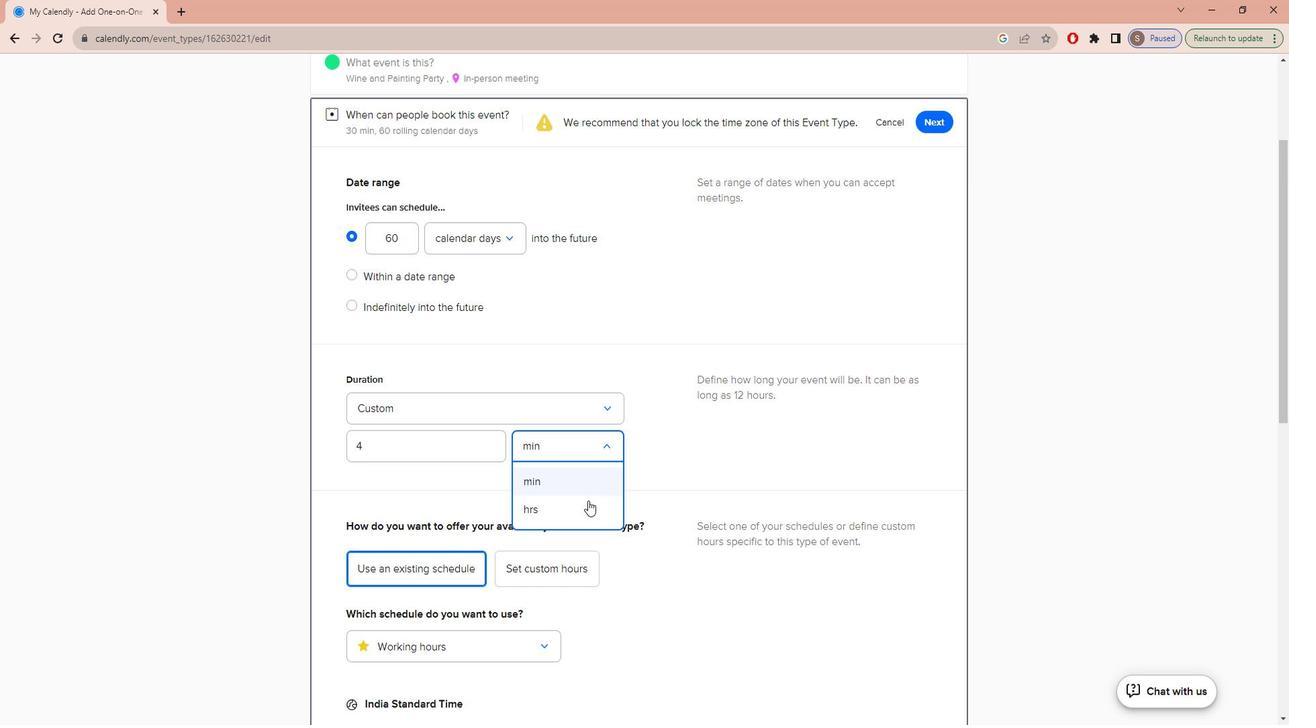 
Action: Mouse pressed left at (600, 510)
Screenshot: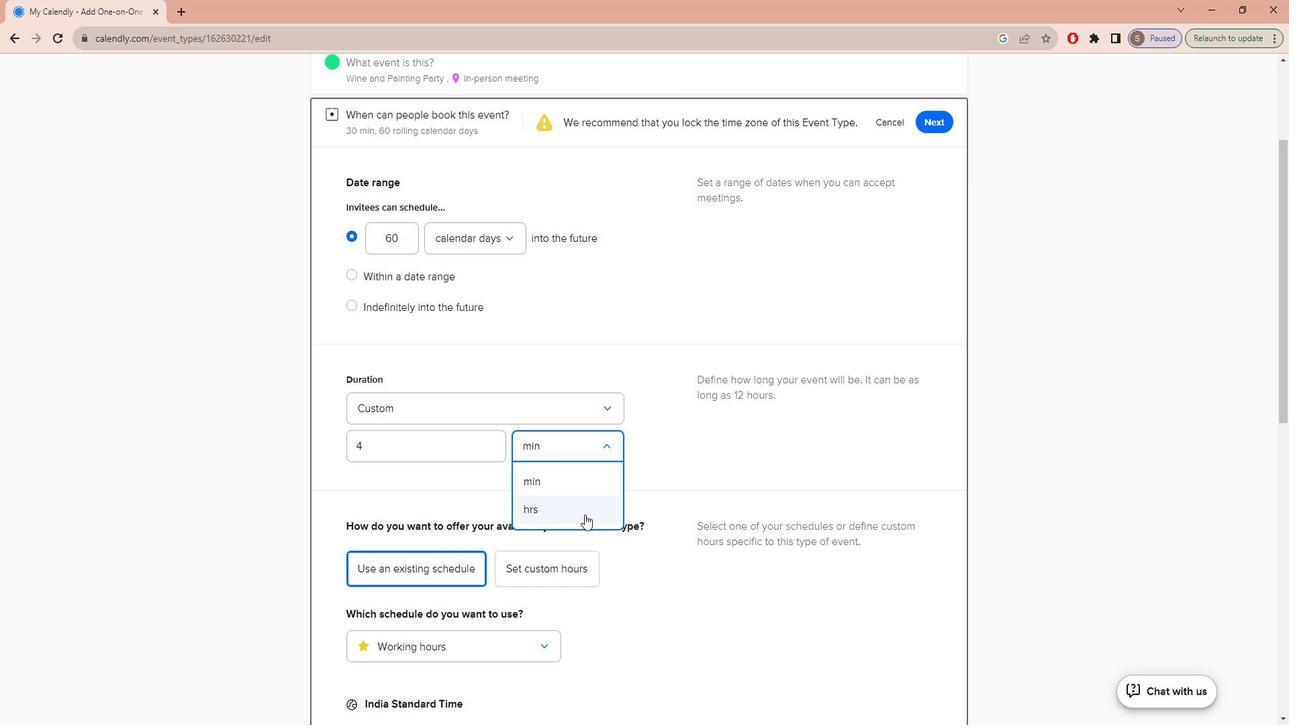 
Action: Mouse moved to (731, 390)
Screenshot: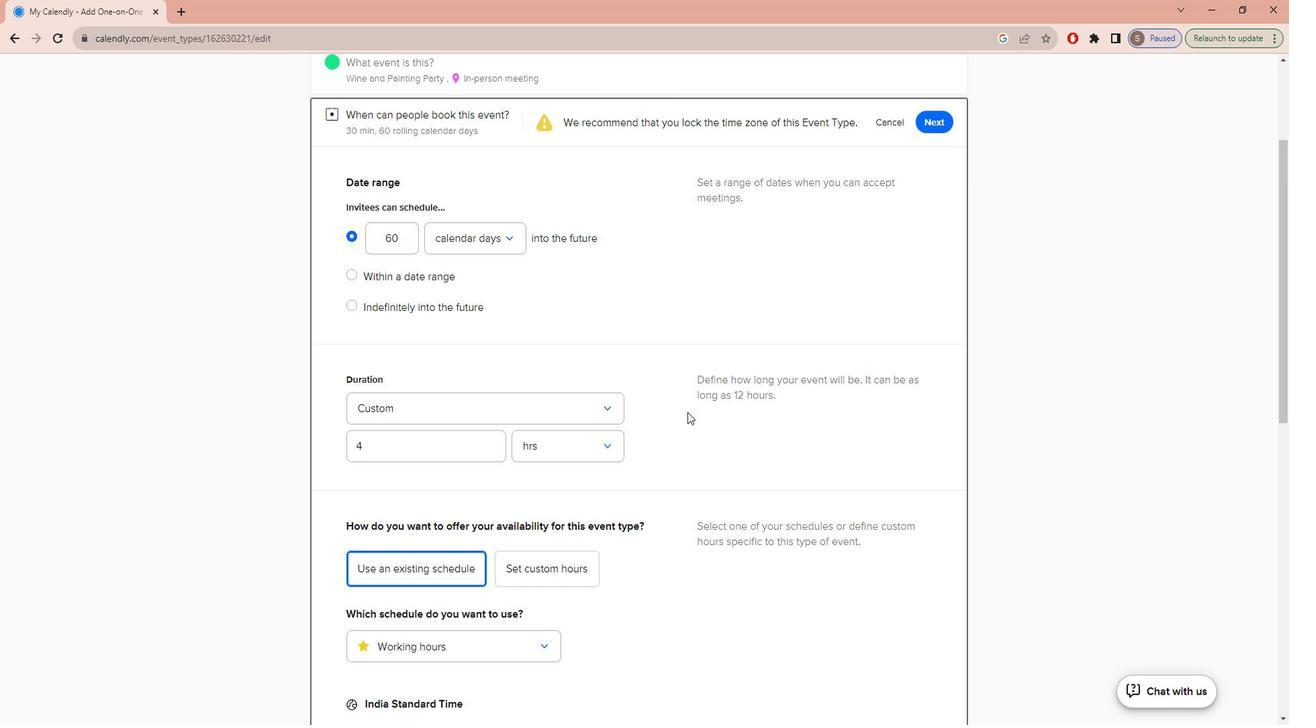 
Action: Mouse scrolled (731, 390) with delta (0, 0)
Screenshot: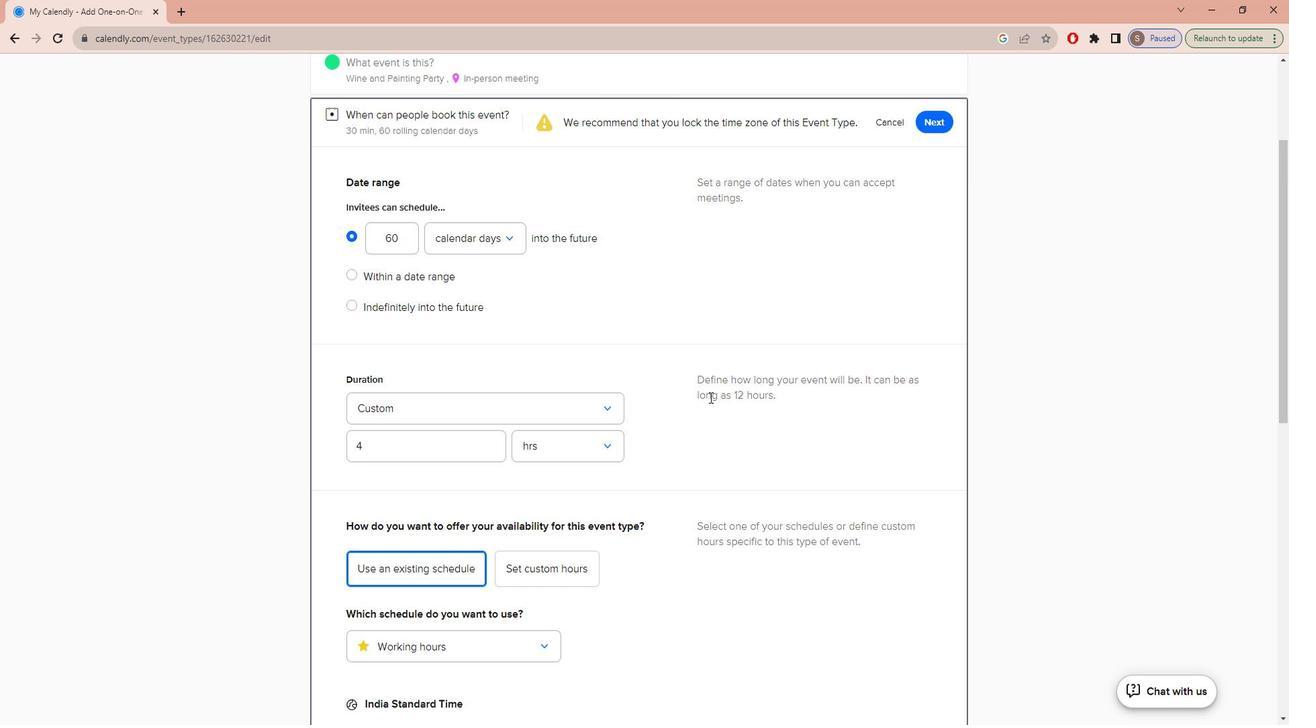 
Action: Mouse scrolled (731, 390) with delta (0, 0)
Screenshot: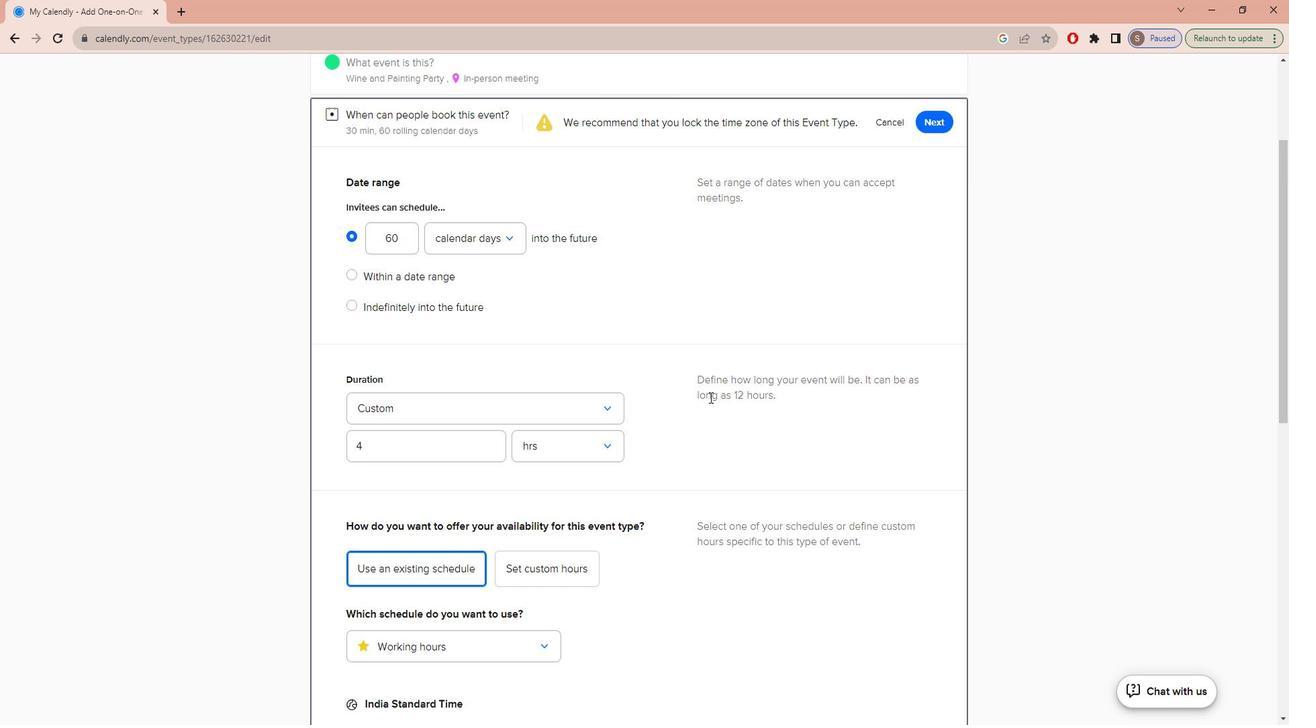 
Action: Mouse scrolled (731, 390) with delta (0, 0)
Screenshot: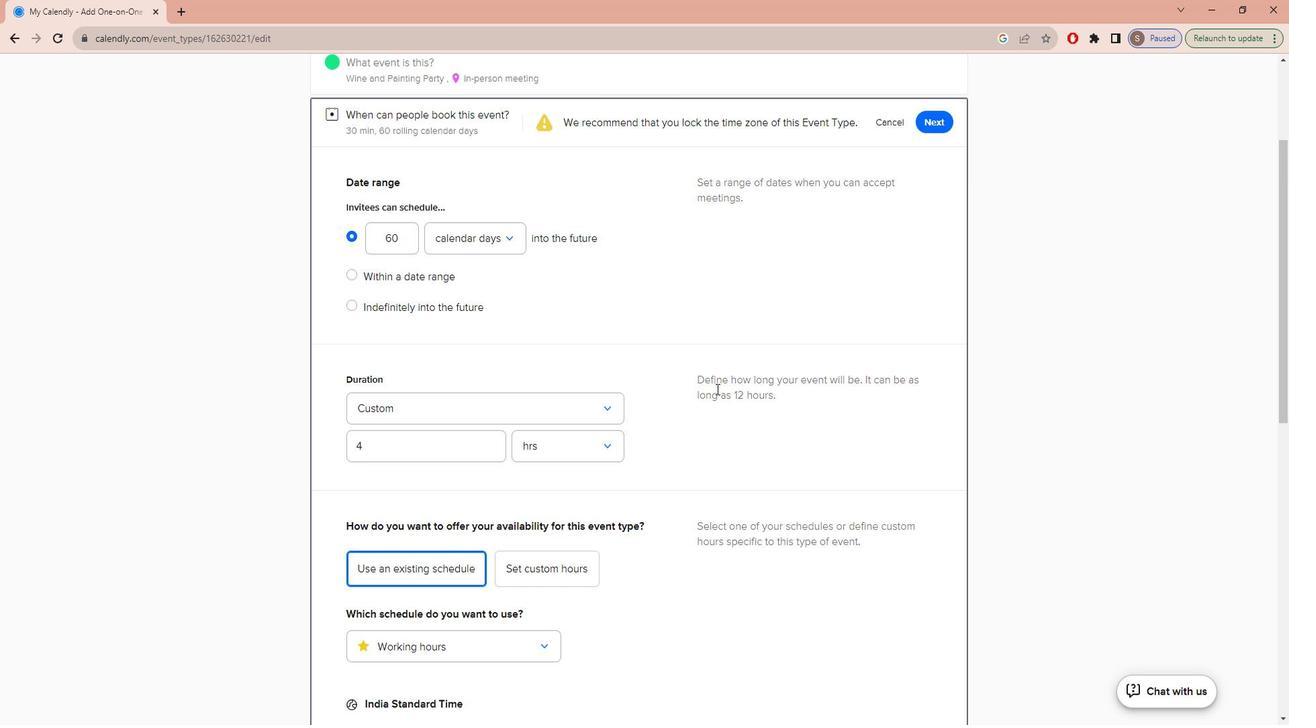 
Action: Mouse scrolled (731, 390) with delta (0, 0)
Screenshot: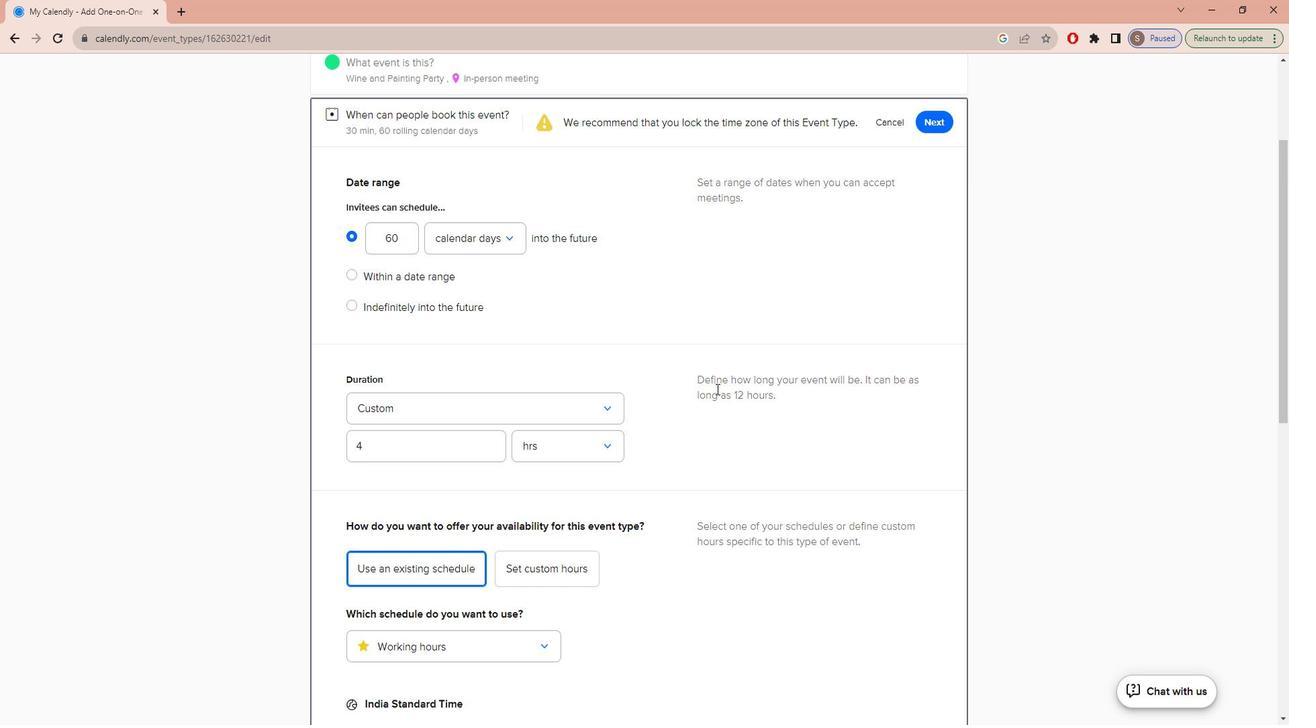 
Action: Mouse moved to (946, 304)
Screenshot: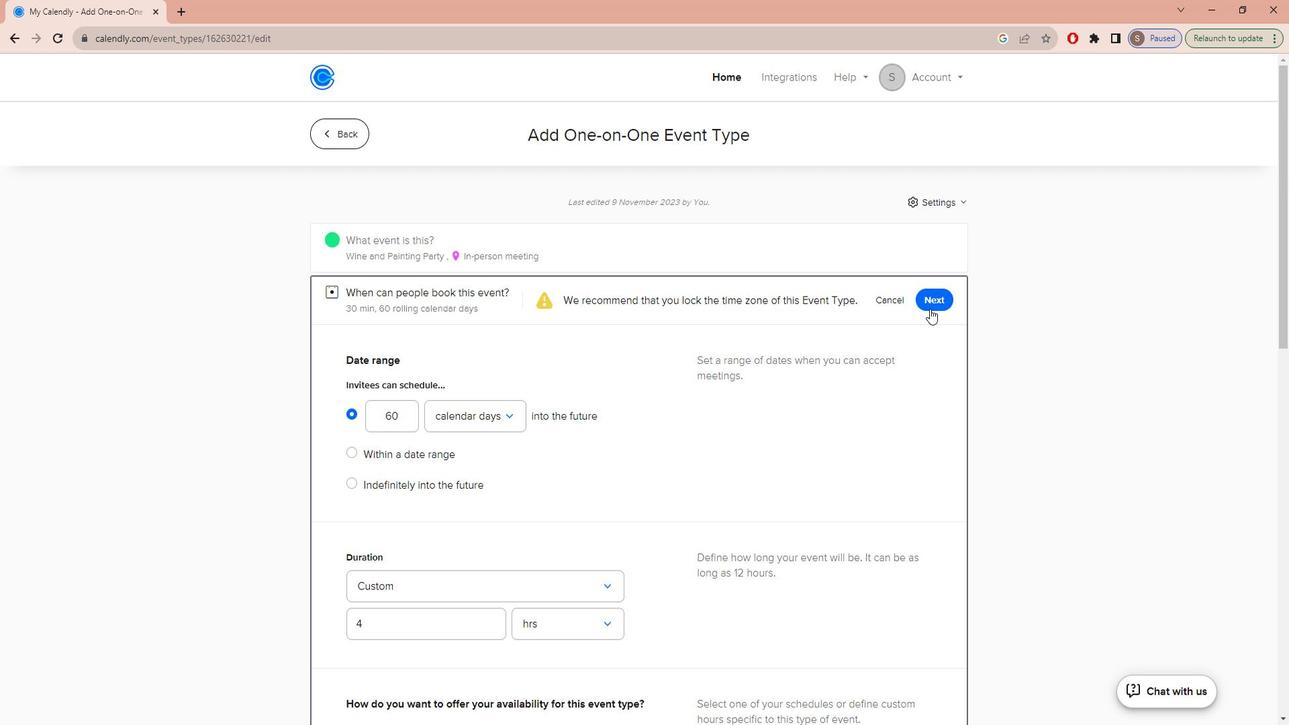 
Action: Mouse pressed left at (946, 304)
Screenshot: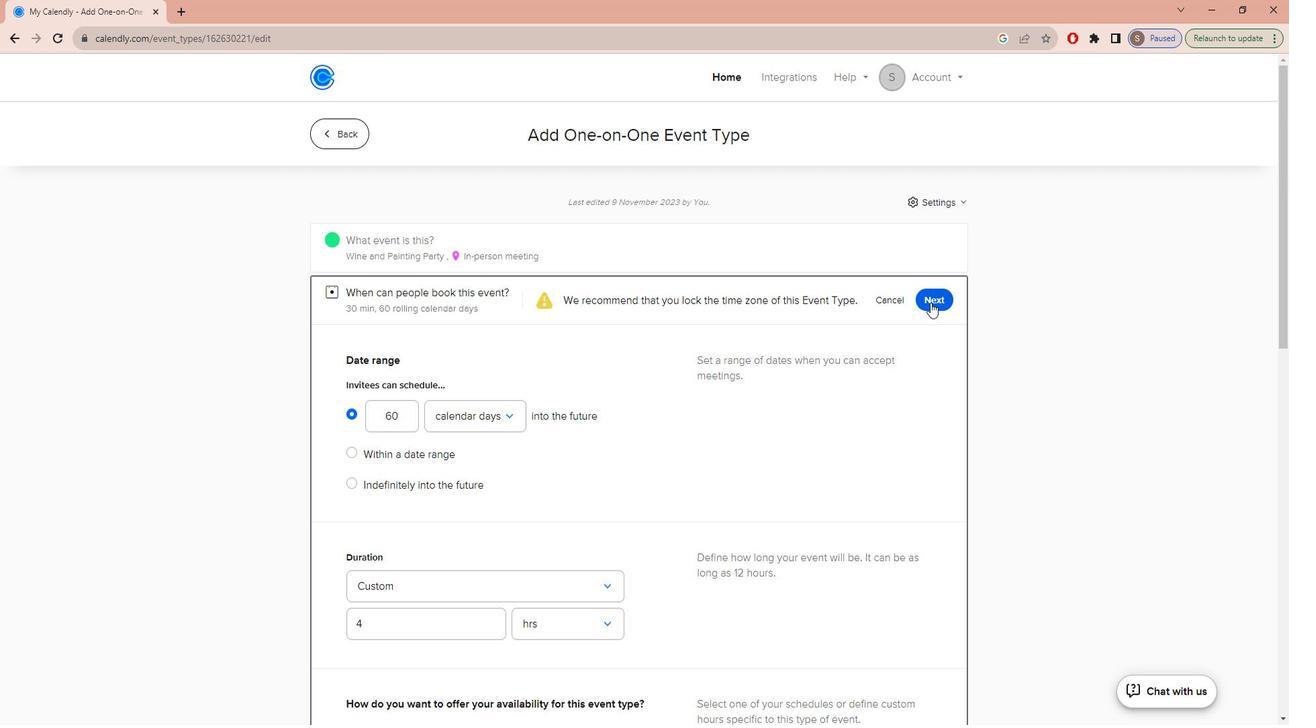 
